 Task: Create a due date automation trigger when advanced on, on the monday before a card is due add dates starting in 1 days at 11:00 AM.
Action: Mouse moved to (918, 276)
Screenshot: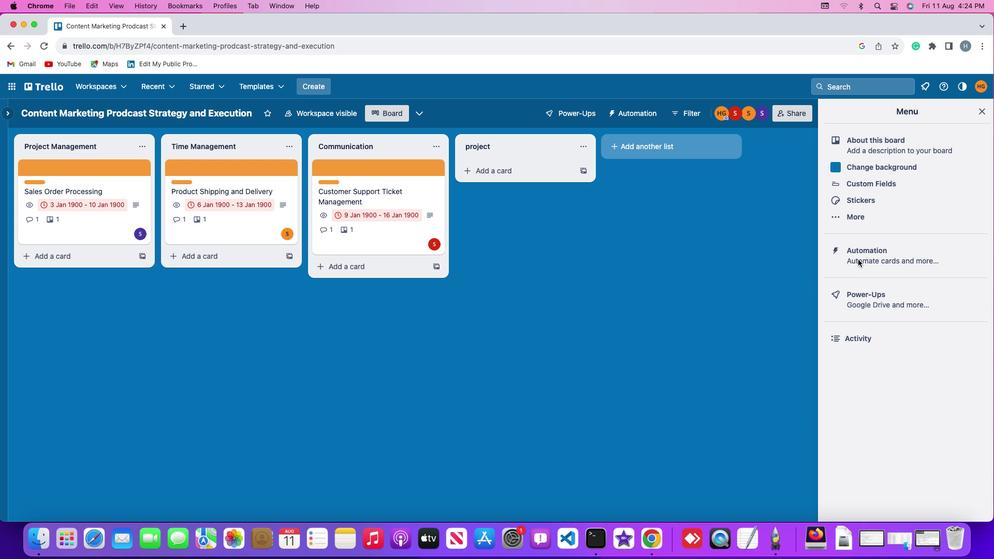
Action: Mouse pressed left at (918, 276)
Screenshot: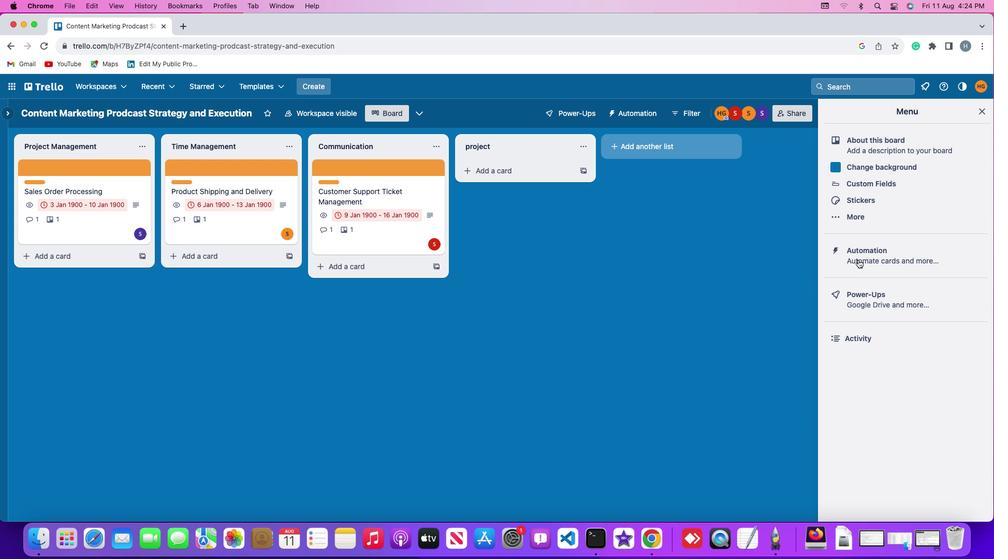 
Action: Mouse pressed left at (918, 276)
Screenshot: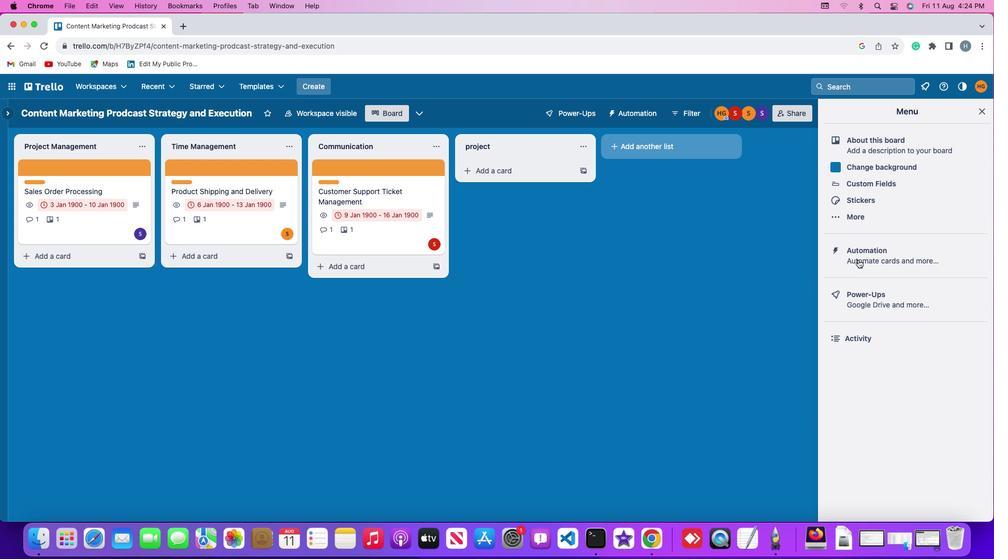 
Action: Mouse moved to (52, 261)
Screenshot: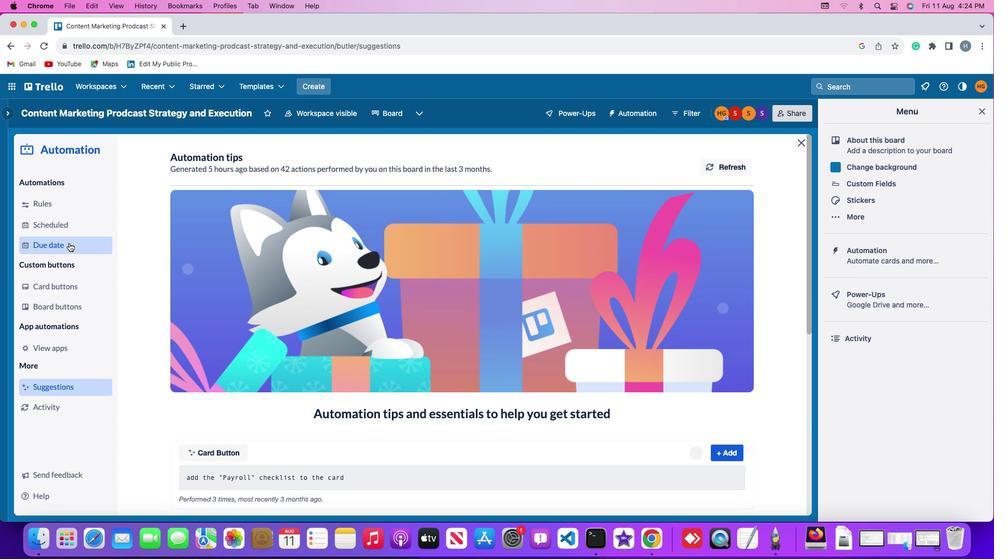 
Action: Mouse pressed left at (52, 261)
Screenshot: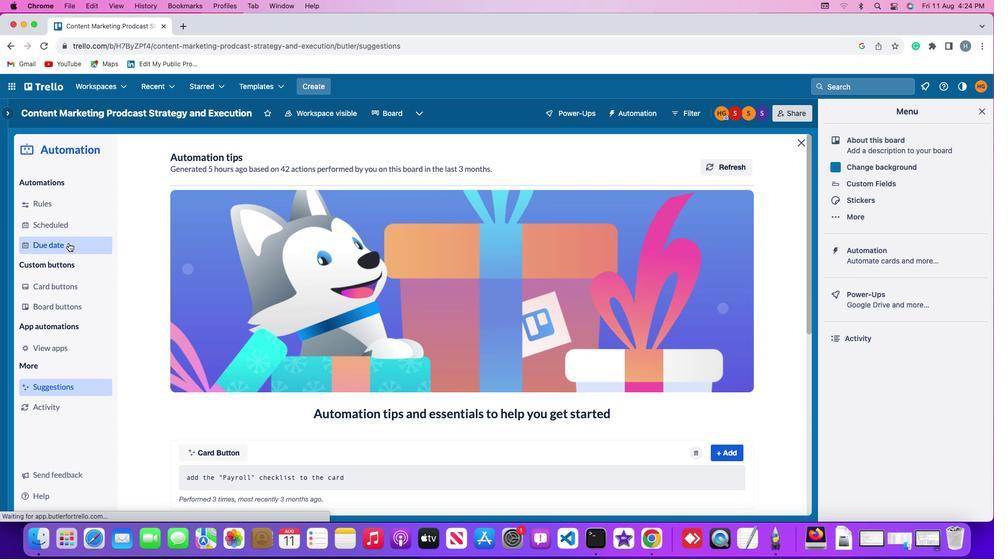 
Action: Mouse moved to (748, 184)
Screenshot: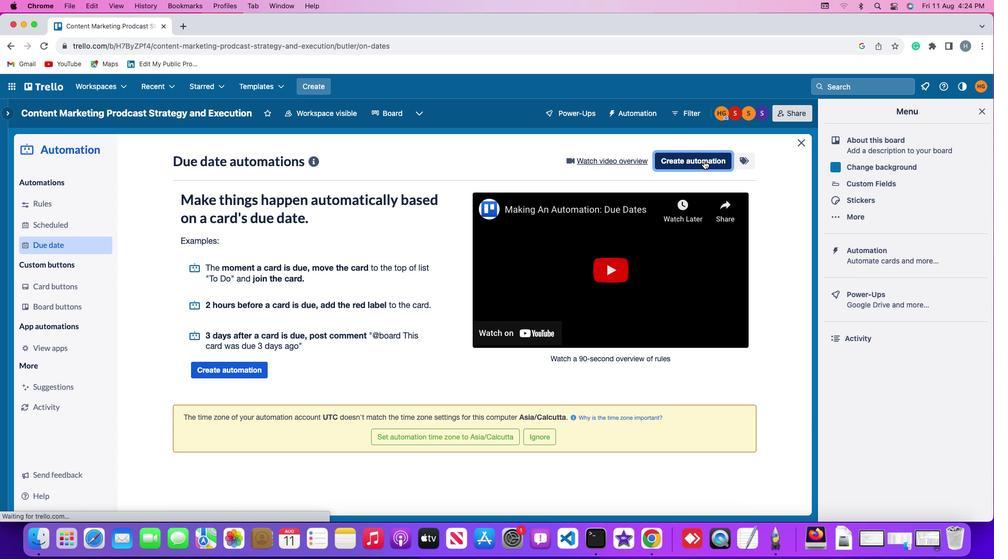 
Action: Mouse pressed left at (748, 184)
Screenshot: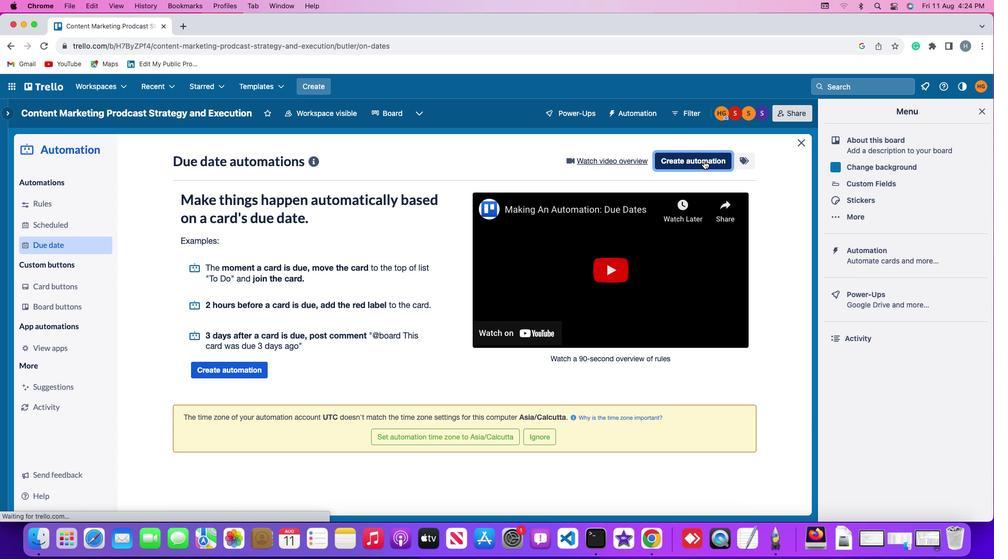 
Action: Mouse moved to (213, 279)
Screenshot: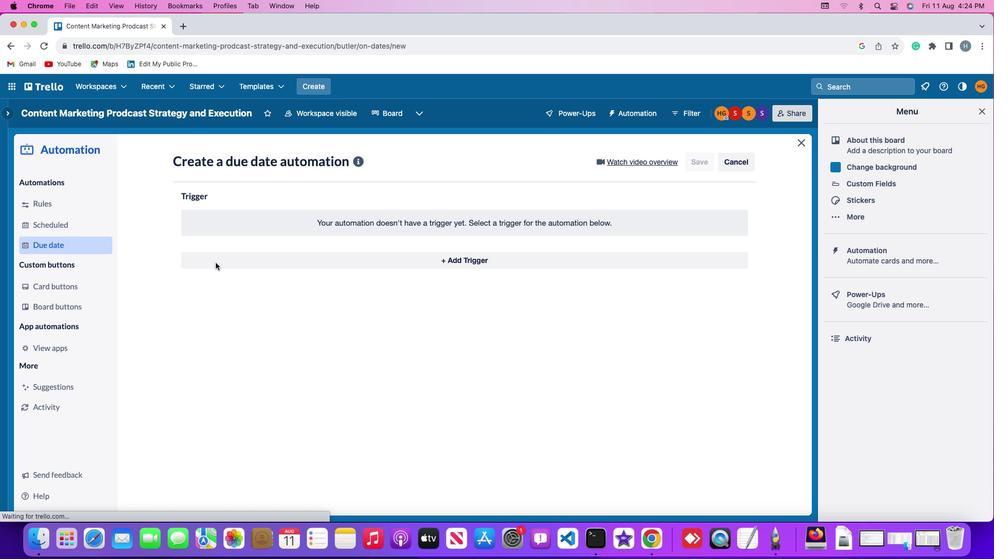 
Action: Mouse pressed left at (213, 279)
Screenshot: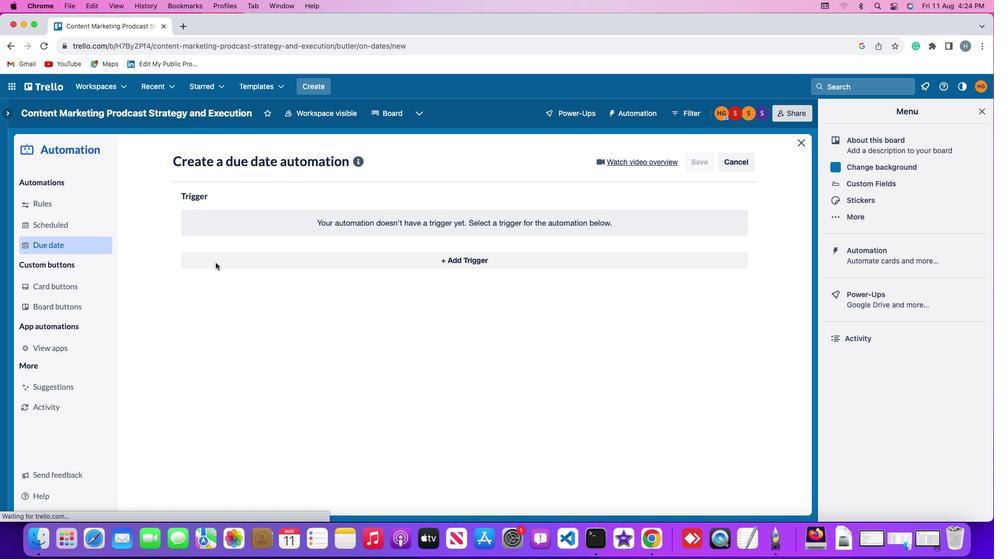 
Action: Mouse moved to (232, 455)
Screenshot: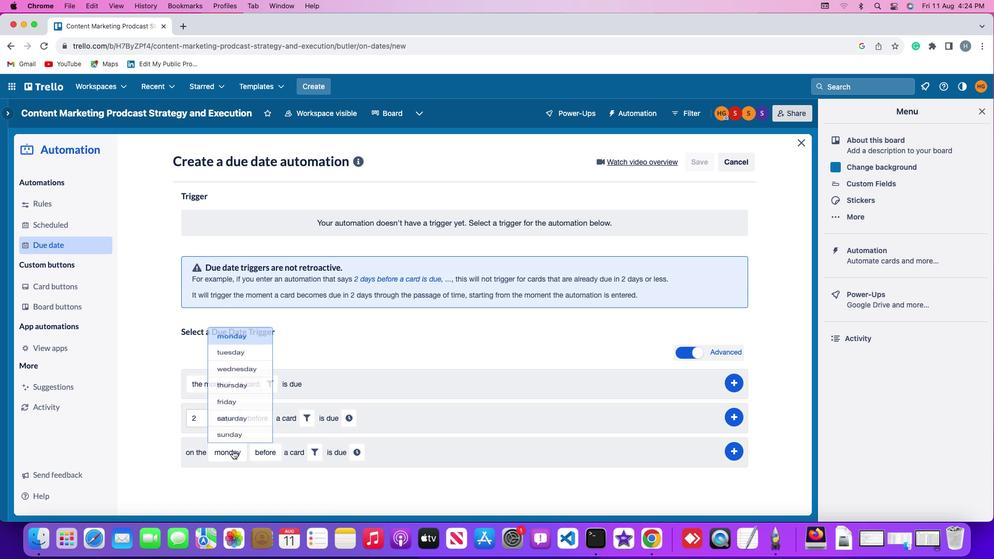 
Action: Mouse pressed left at (232, 455)
Screenshot: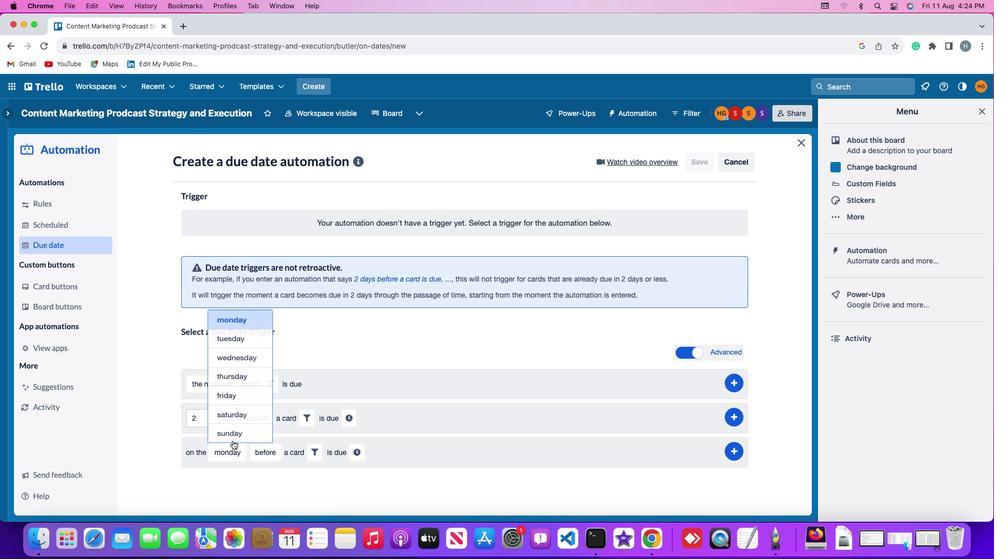 
Action: Mouse moved to (235, 321)
Screenshot: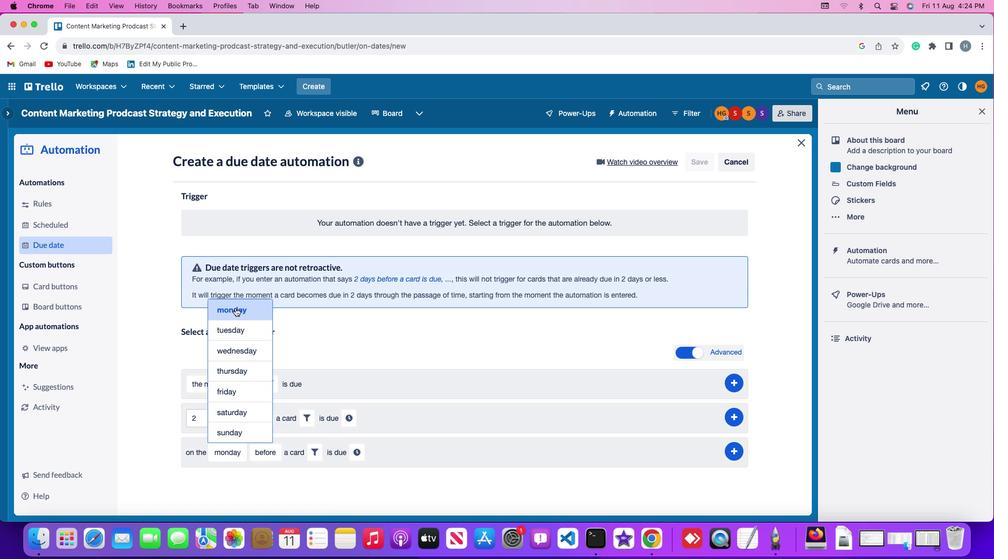 
Action: Mouse pressed left at (235, 321)
Screenshot: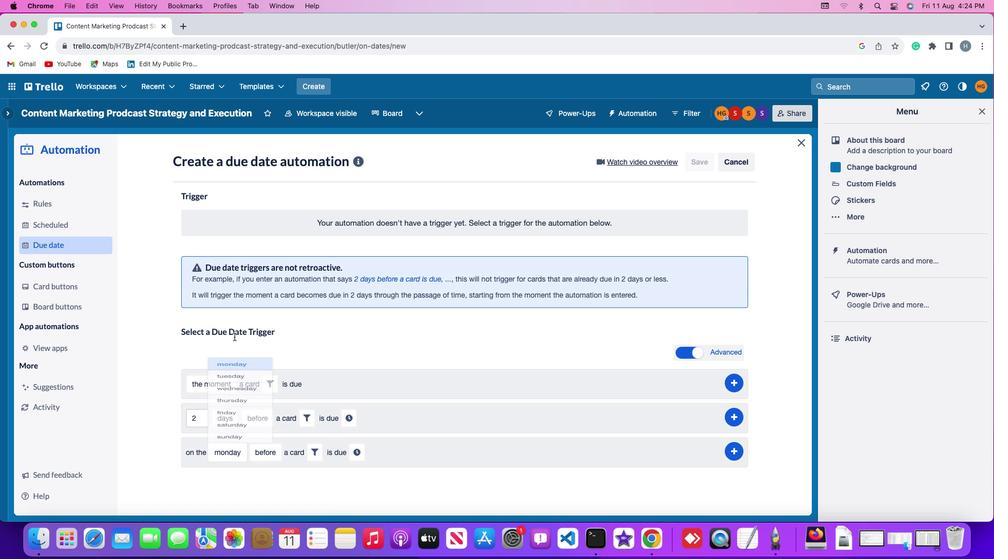 
Action: Mouse moved to (266, 455)
Screenshot: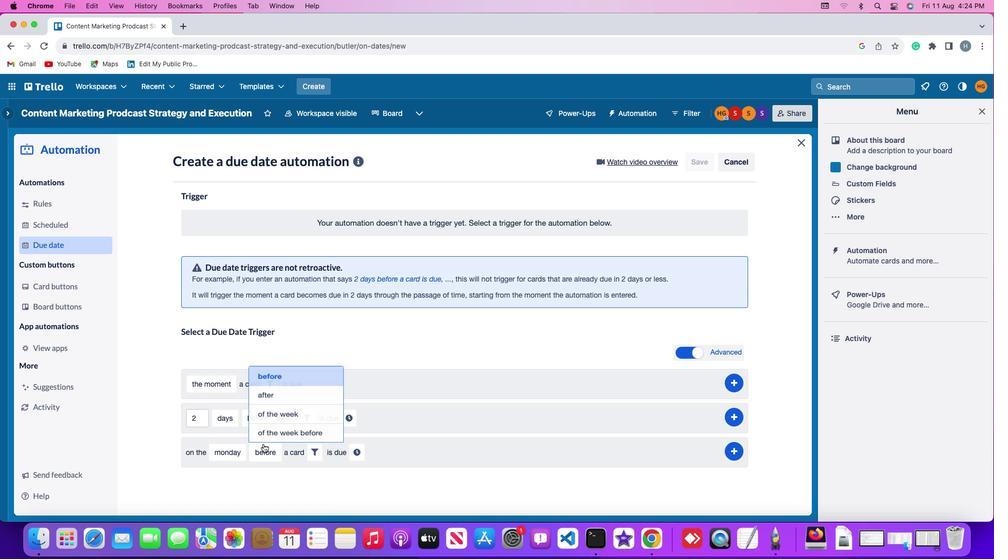 
Action: Mouse pressed left at (266, 455)
Screenshot: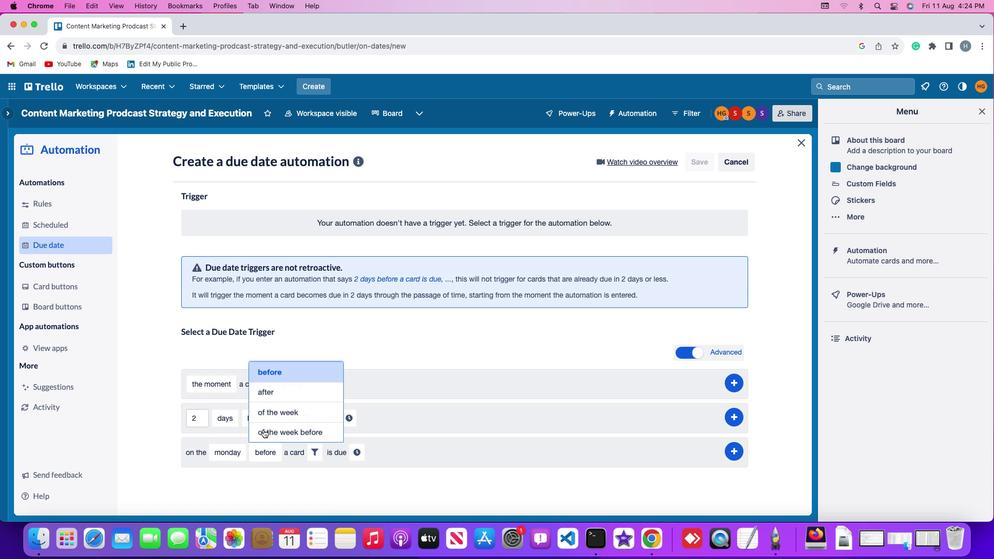 
Action: Mouse moved to (274, 379)
Screenshot: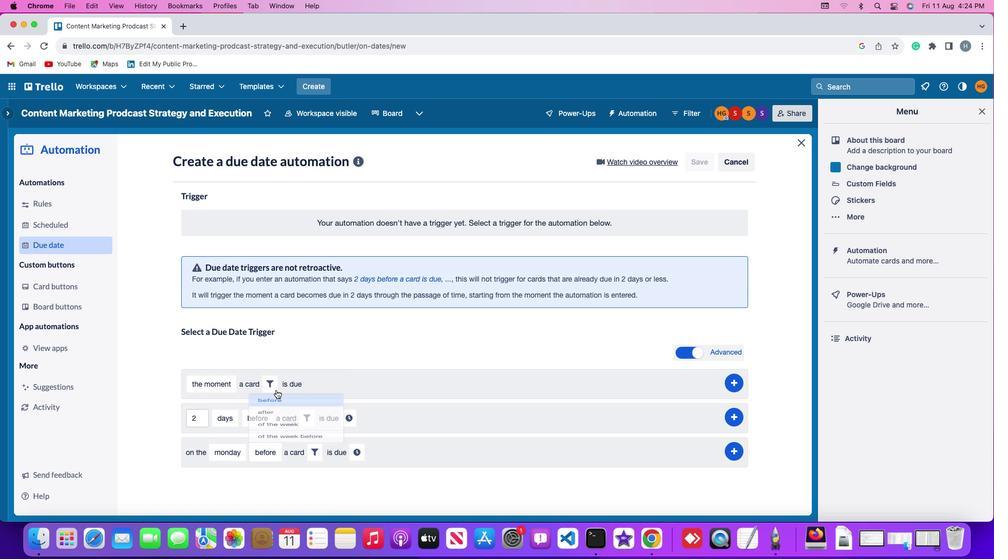 
Action: Mouse pressed left at (274, 379)
Screenshot: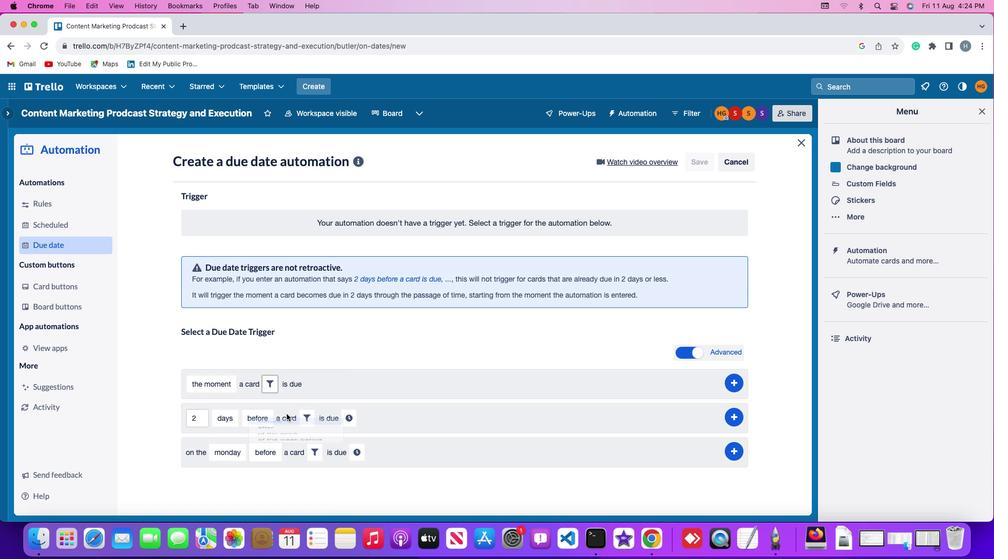 
Action: Mouse moved to (321, 461)
Screenshot: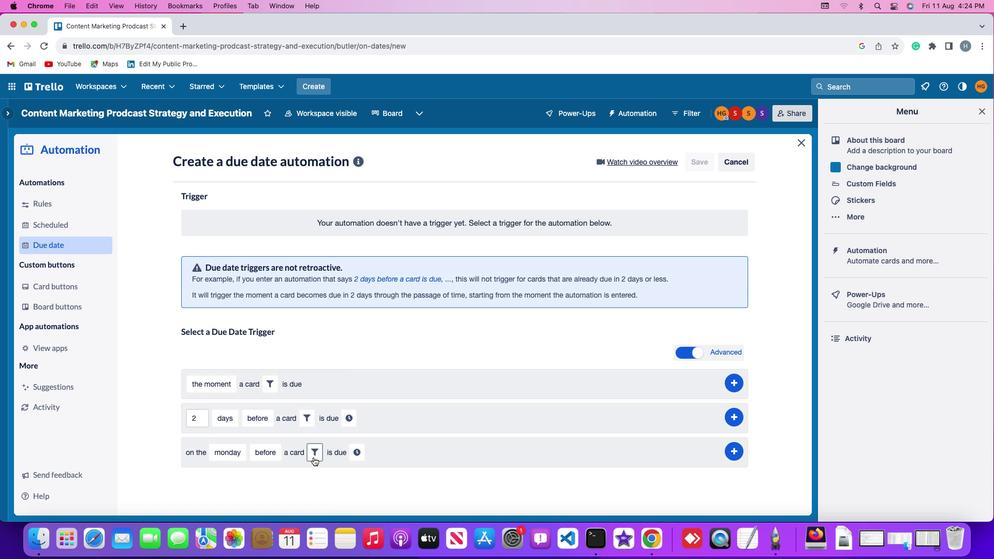 
Action: Mouse pressed left at (321, 461)
Screenshot: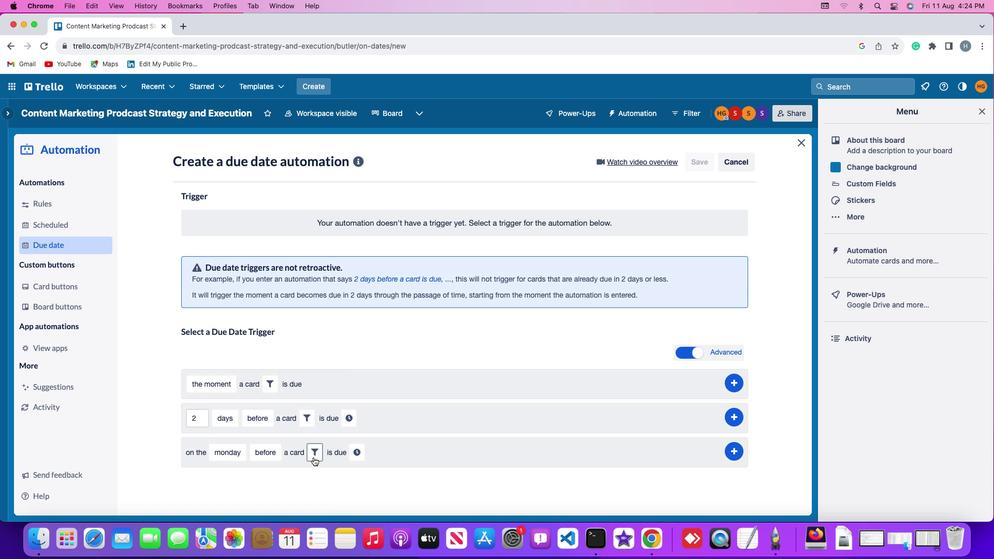 
Action: Mouse moved to (381, 487)
Screenshot: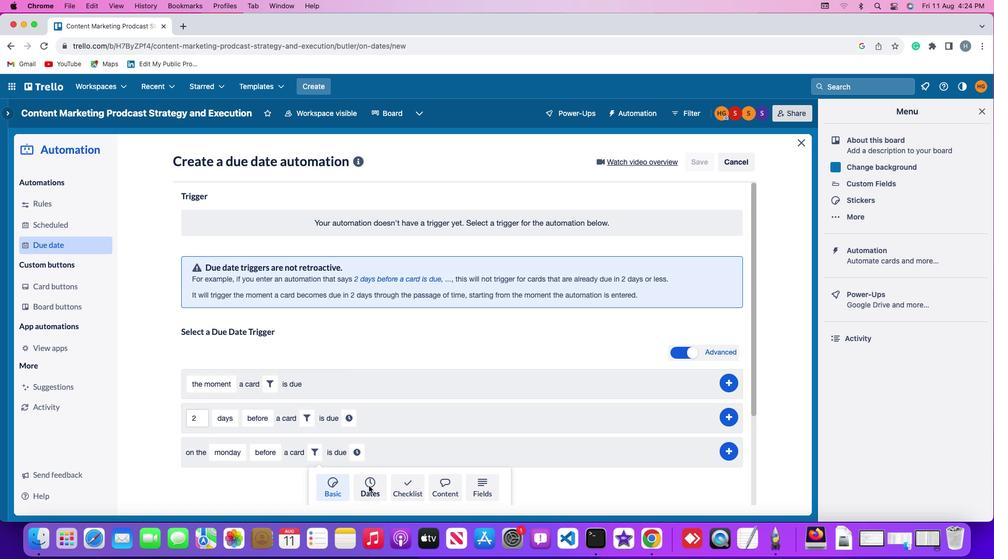 
Action: Mouse pressed left at (381, 487)
Screenshot: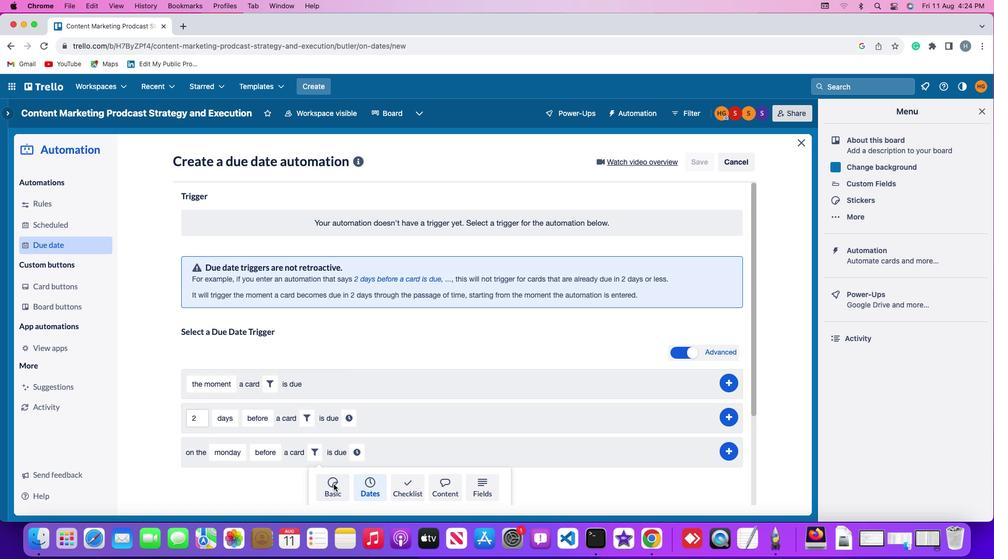 
Action: Mouse moved to (275, 484)
Screenshot: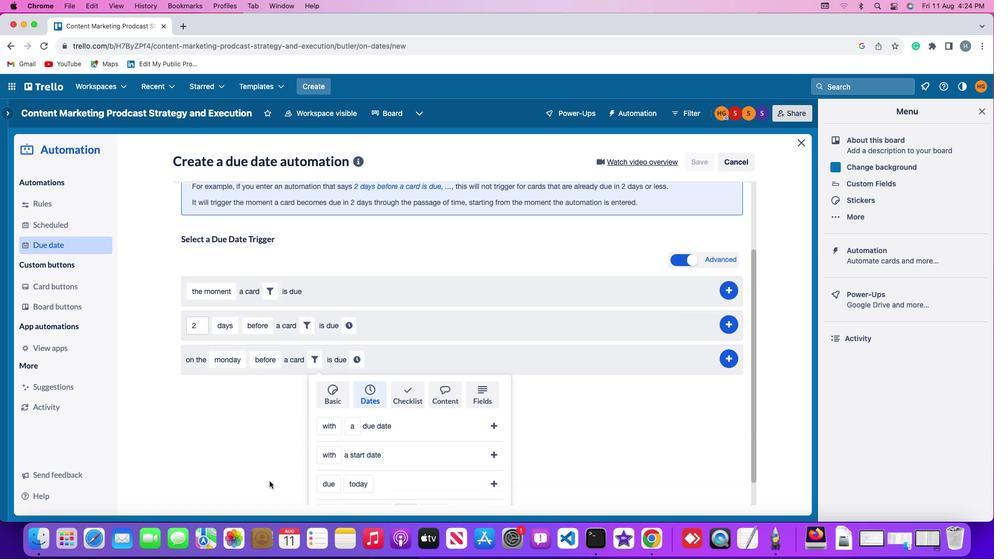 
Action: Mouse scrolled (275, 484) with delta (-21, 34)
Screenshot: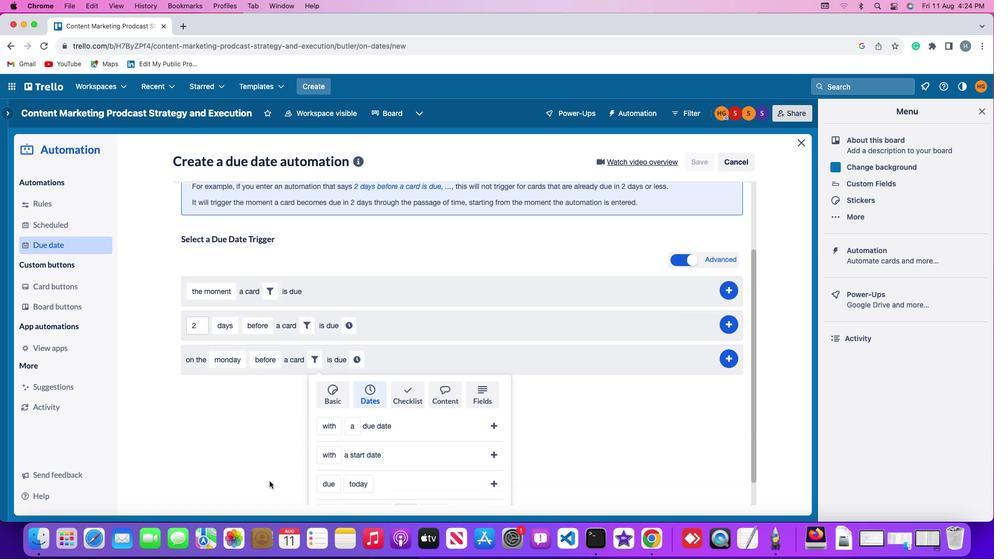 
Action: Mouse moved to (275, 484)
Screenshot: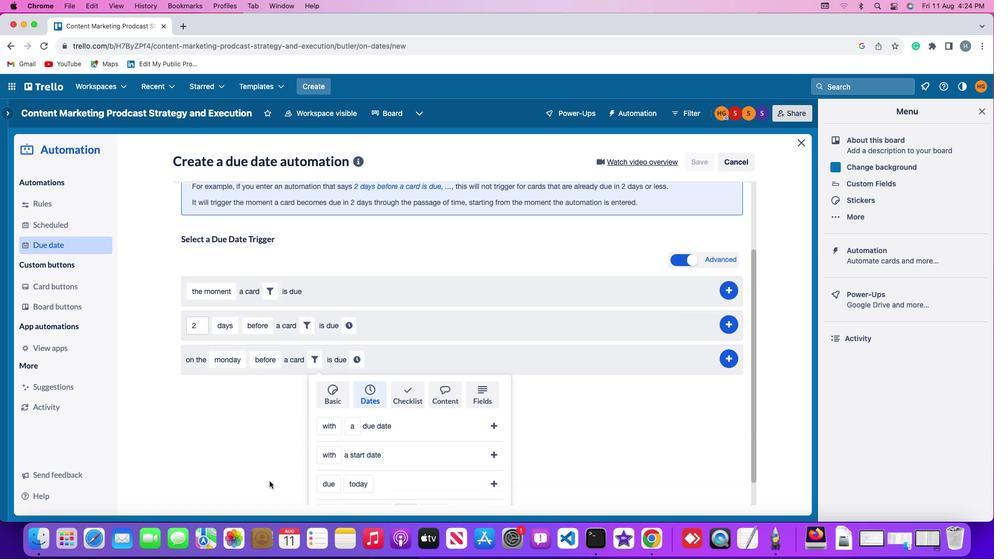 
Action: Mouse scrolled (275, 484) with delta (-21, 34)
Screenshot: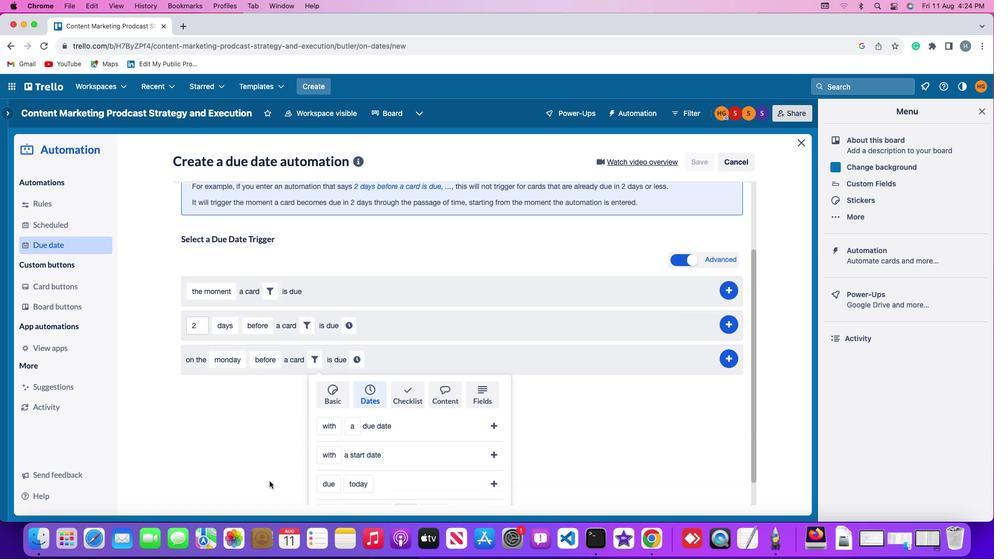 
Action: Mouse scrolled (275, 484) with delta (-21, 33)
Screenshot: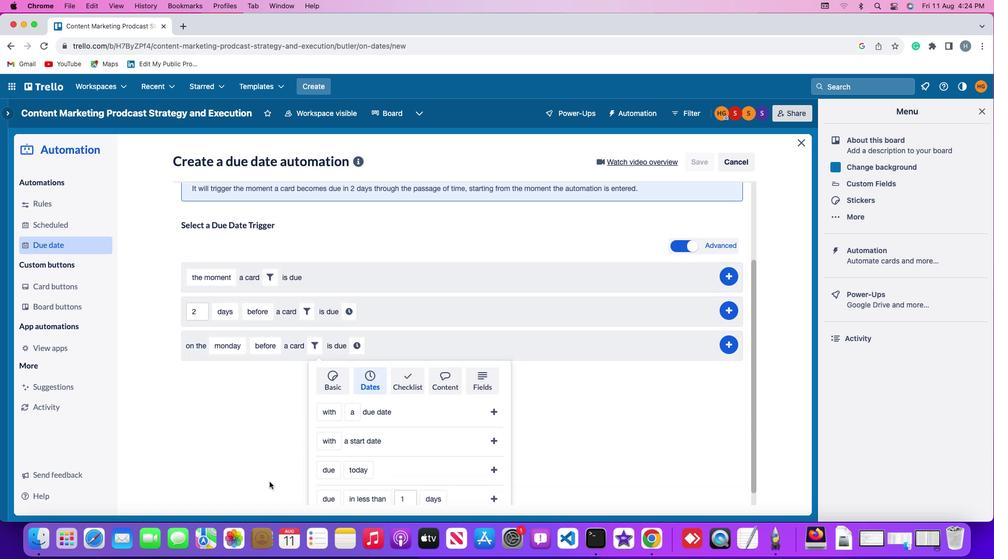
Action: Mouse moved to (274, 484)
Screenshot: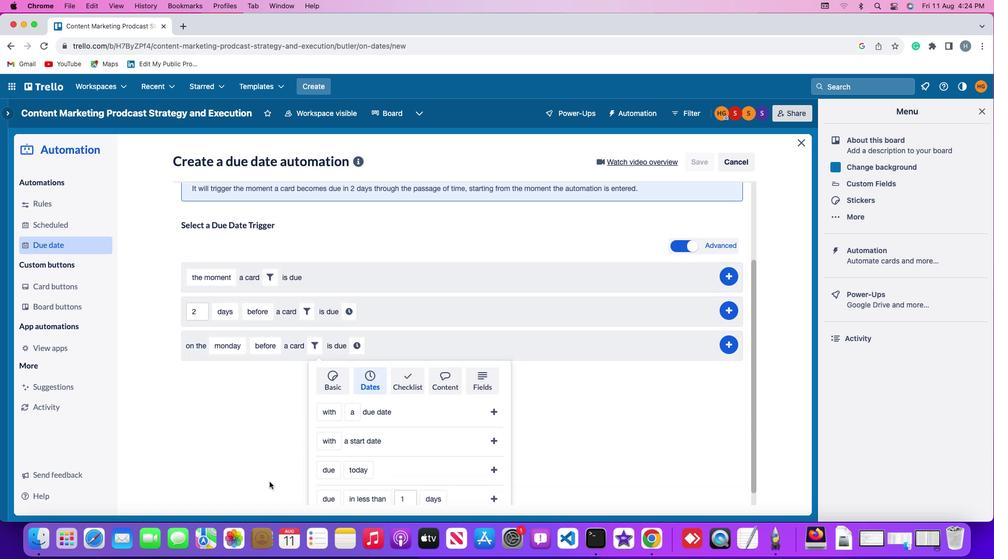 
Action: Mouse scrolled (274, 484) with delta (-21, 32)
Screenshot: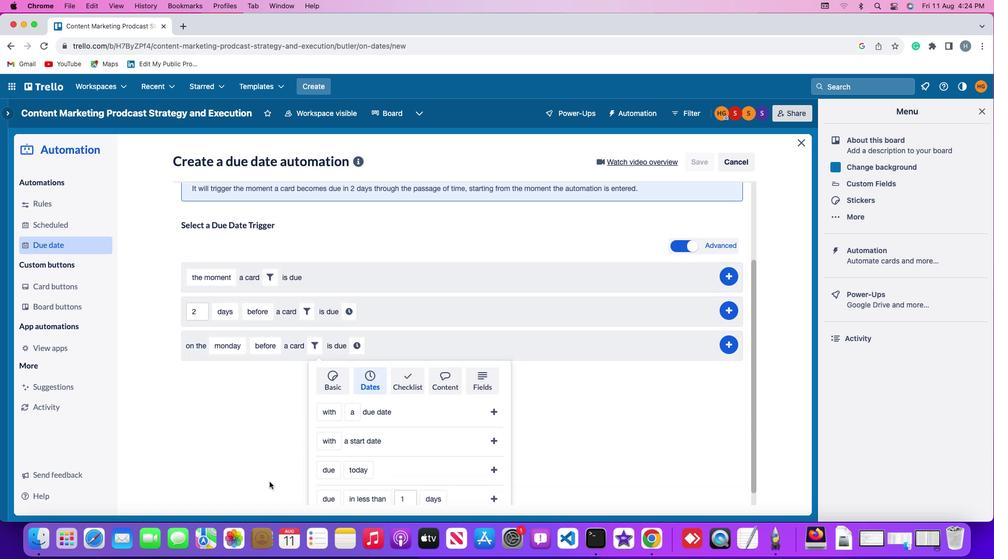 
Action: Mouse moved to (273, 482)
Screenshot: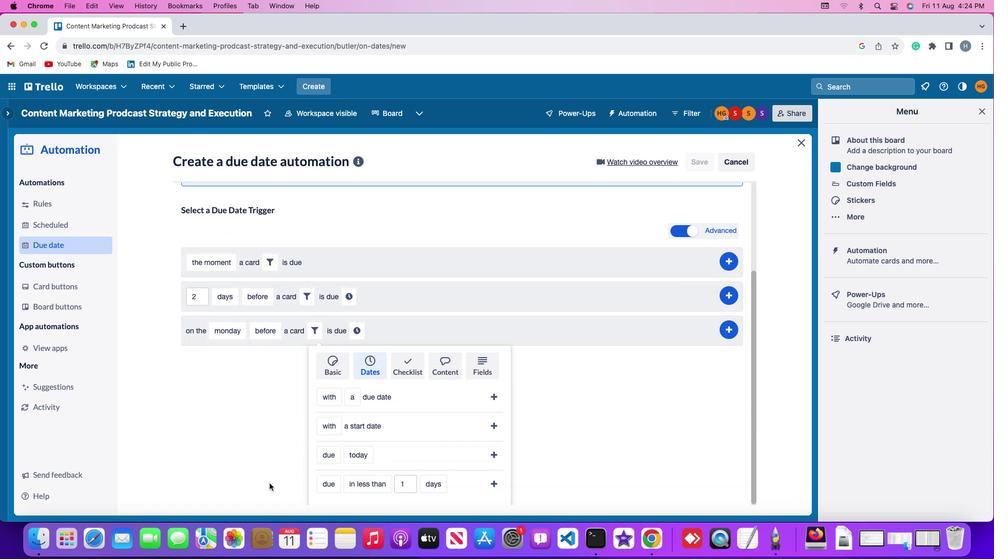
Action: Mouse scrolled (273, 482) with delta (-21, 31)
Screenshot: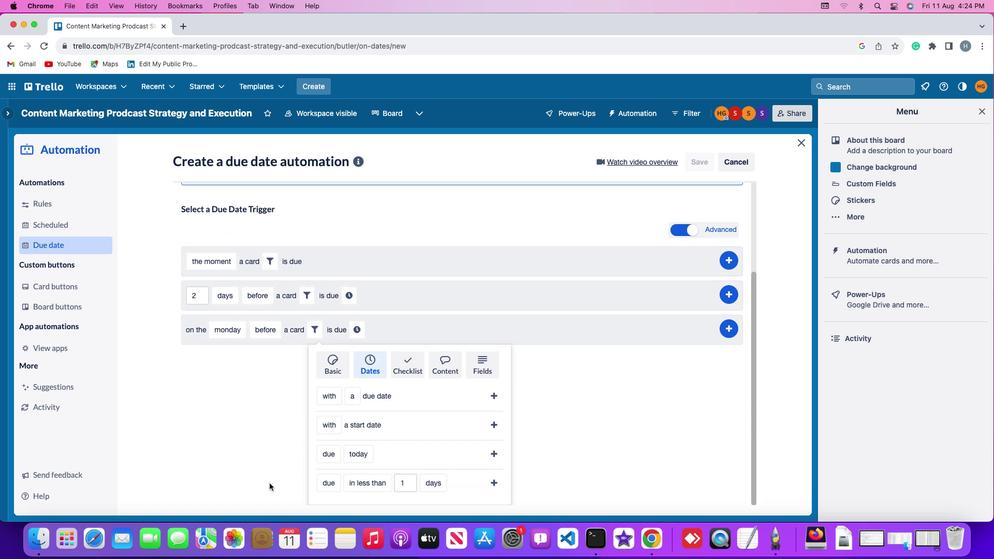 
Action: Mouse moved to (273, 484)
Screenshot: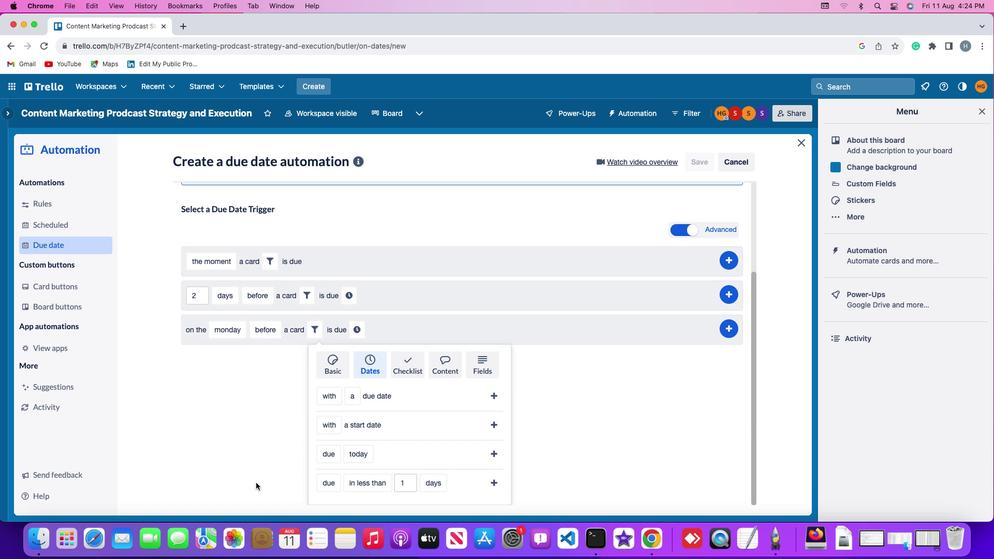 
Action: Mouse scrolled (273, 484) with delta (-21, 34)
Screenshot: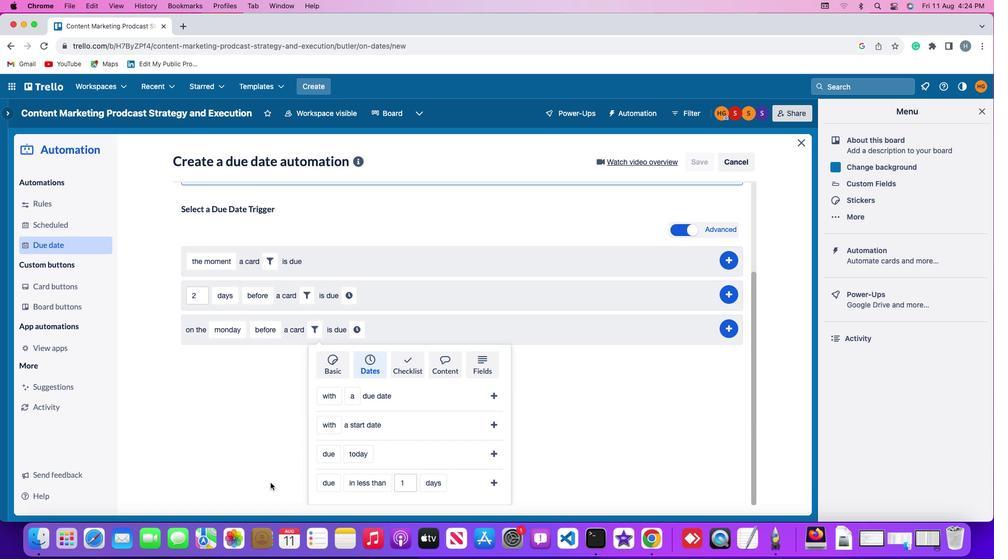 
Action: Mouse scrolled (273, 484) with delta (-21, 34)
Screenshot: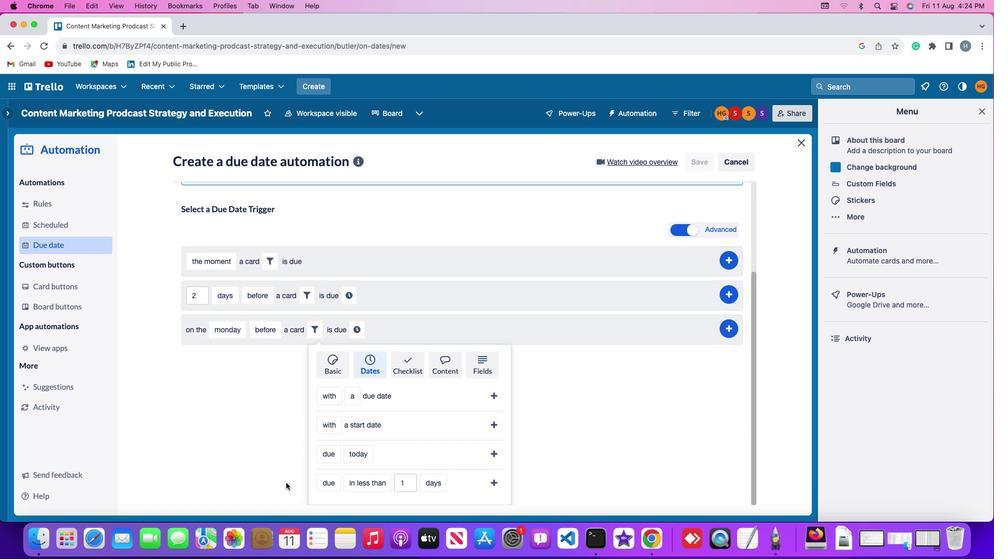 
Action: Mouse scrolled (273, 484) with delta (-21, 33)
Screenshot: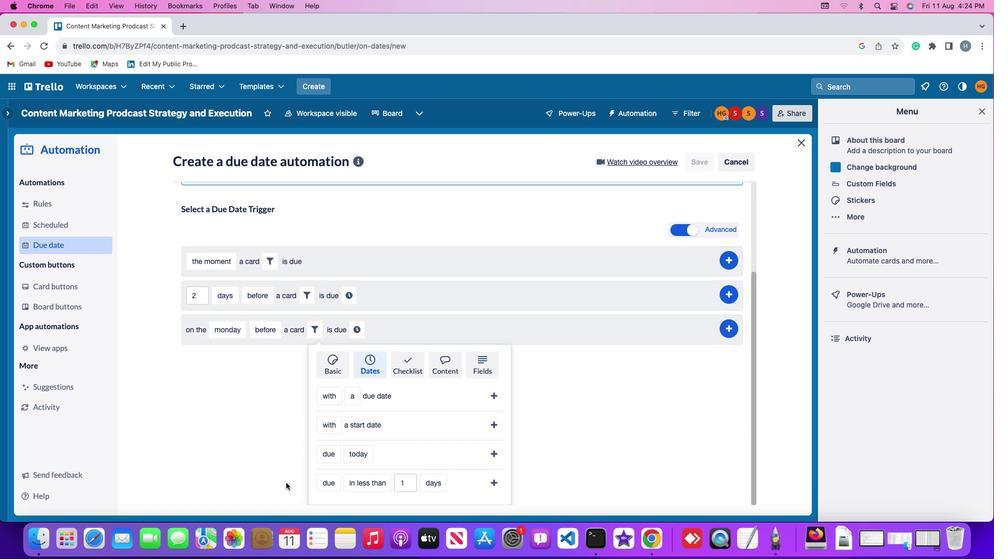 
Action: Mouse moved to (265, 484)
Screenshot: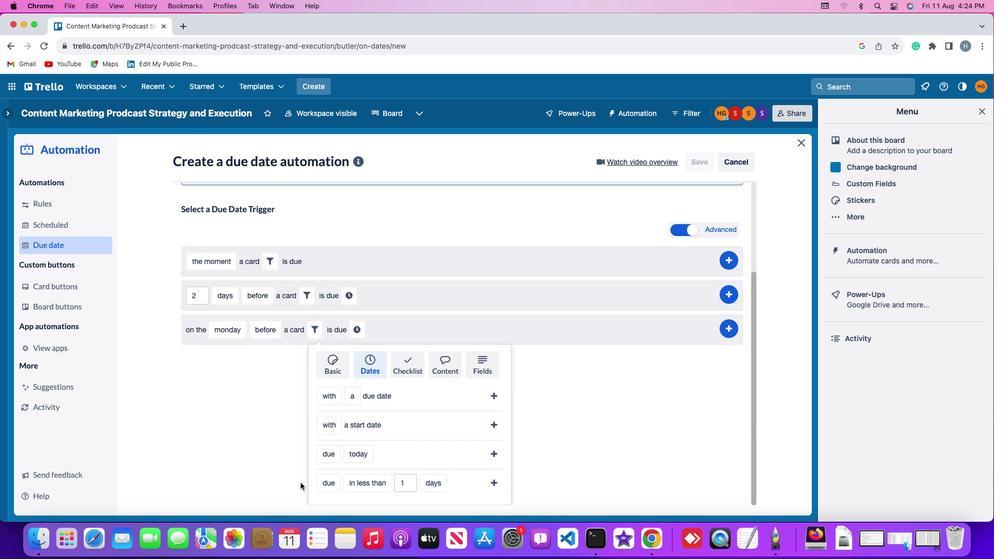 
Action: Mouse scrolled (265, 484) with delta (-21, 32)
Screenshot: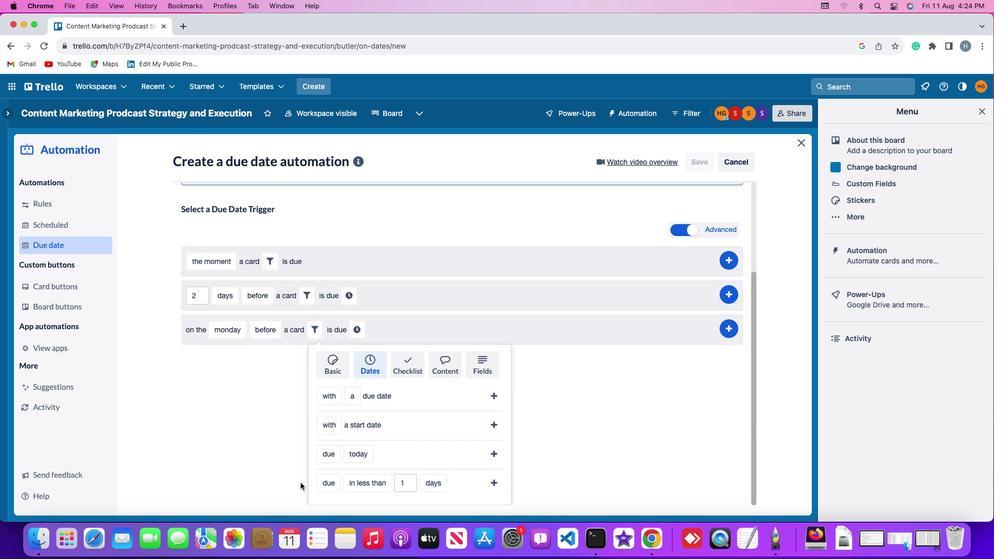 
Action: Mouse moved to (337, 484)
Screenshot: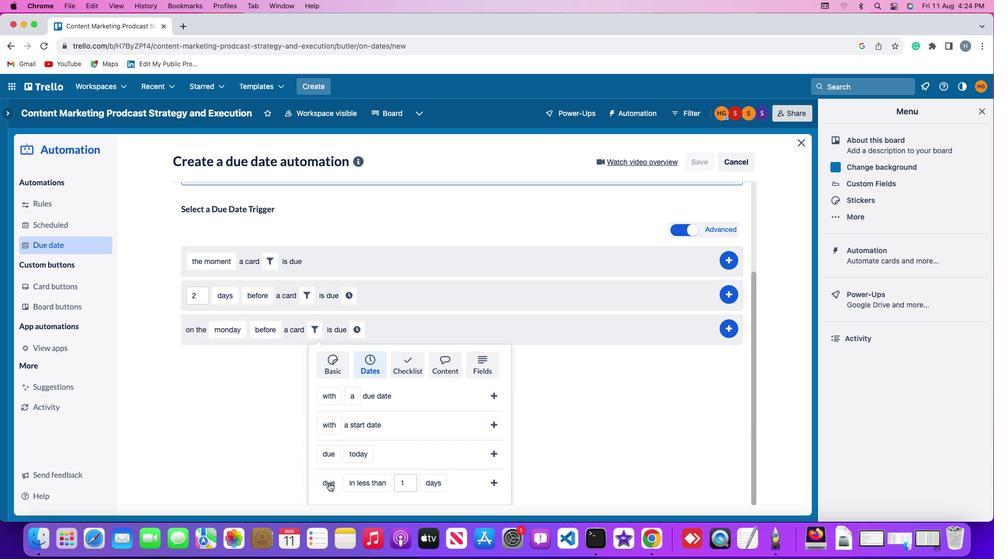 
Action: Mouse pressed left at (337, 484)
Screenshot: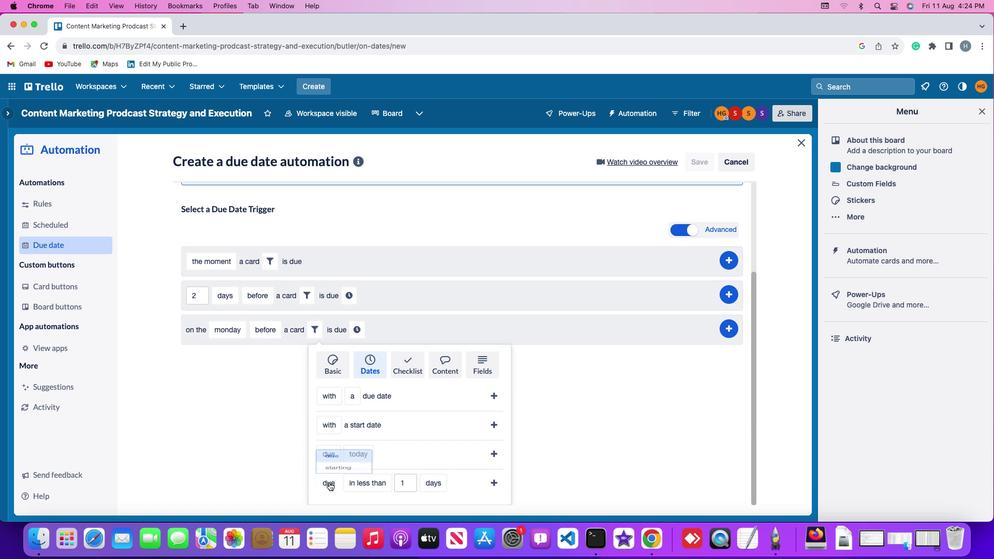 
Action: Mouse moved to (339, 470)
Screenshot: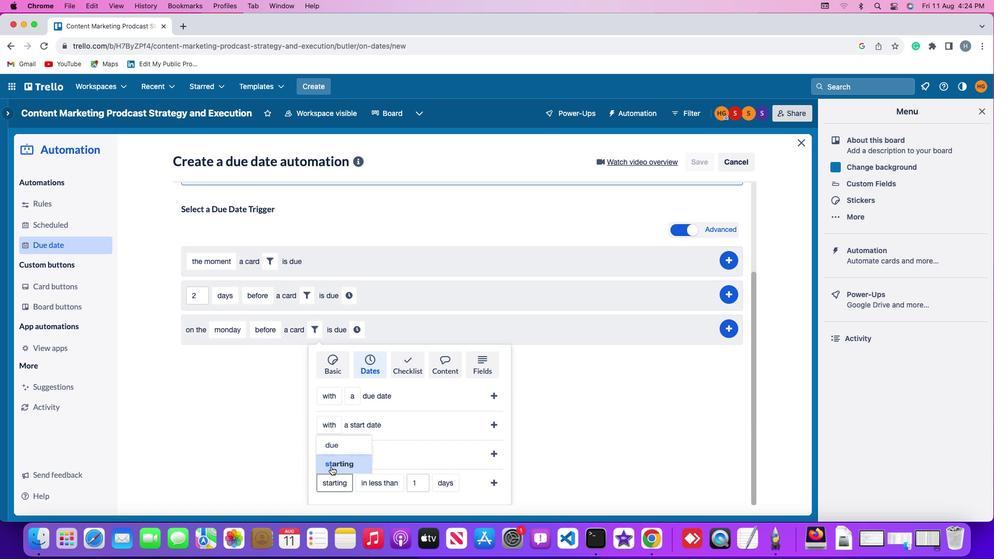 
Action: Mouse pressed left at (339, 470)
Screenshot: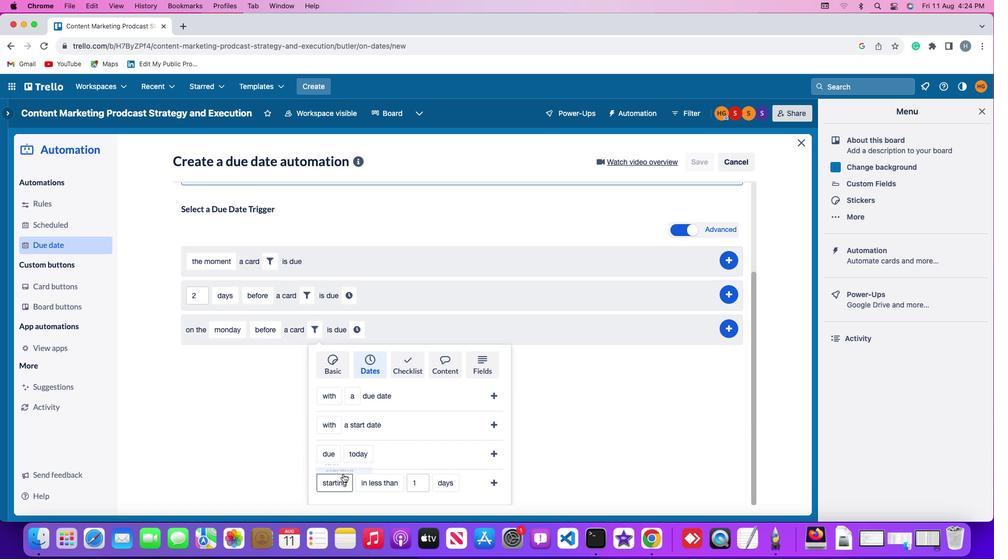 
Action: Mouse moved to (392, 484)
Screenshot: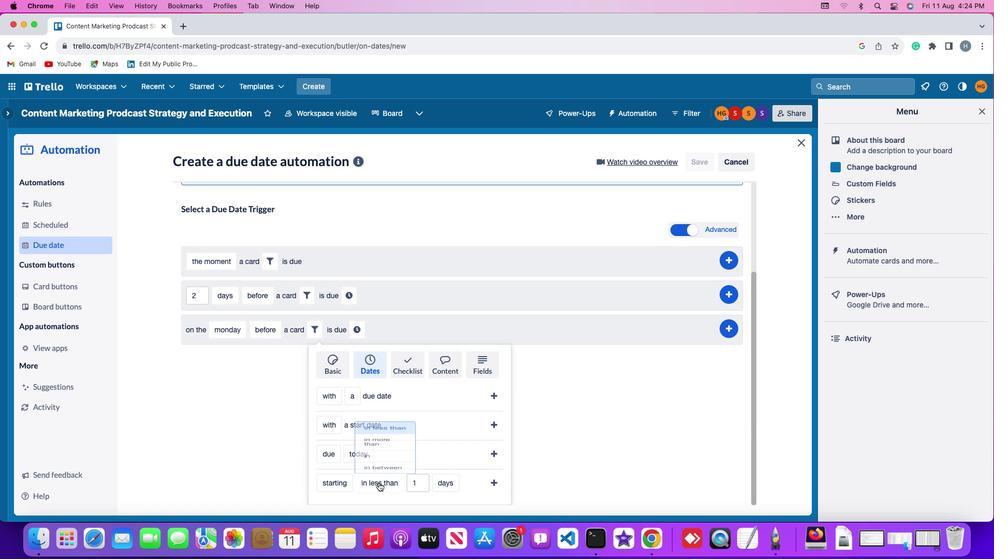 
Action: Mouse pressed left at (392, 484)
Screenshot: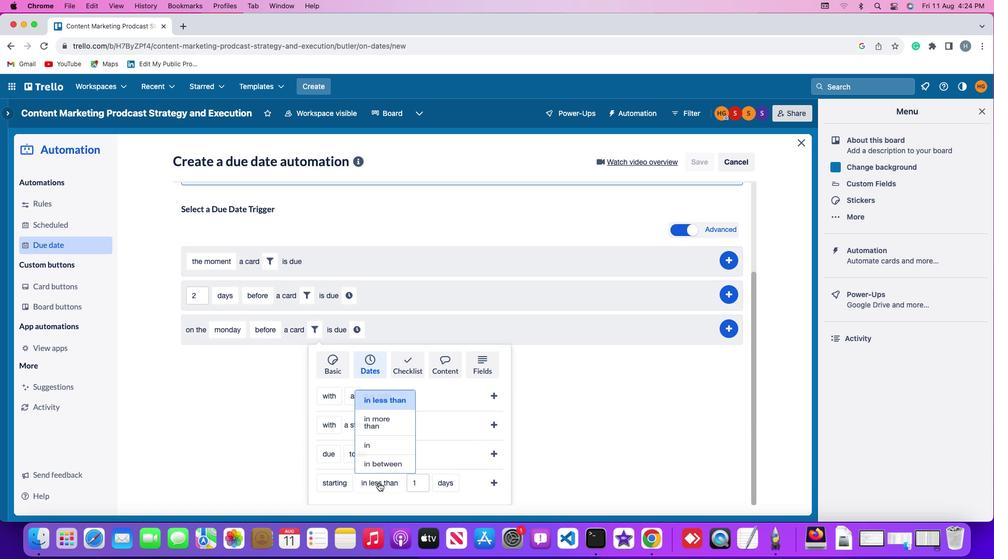 
Action: Mouse moved to (382, 450)
Screenshot: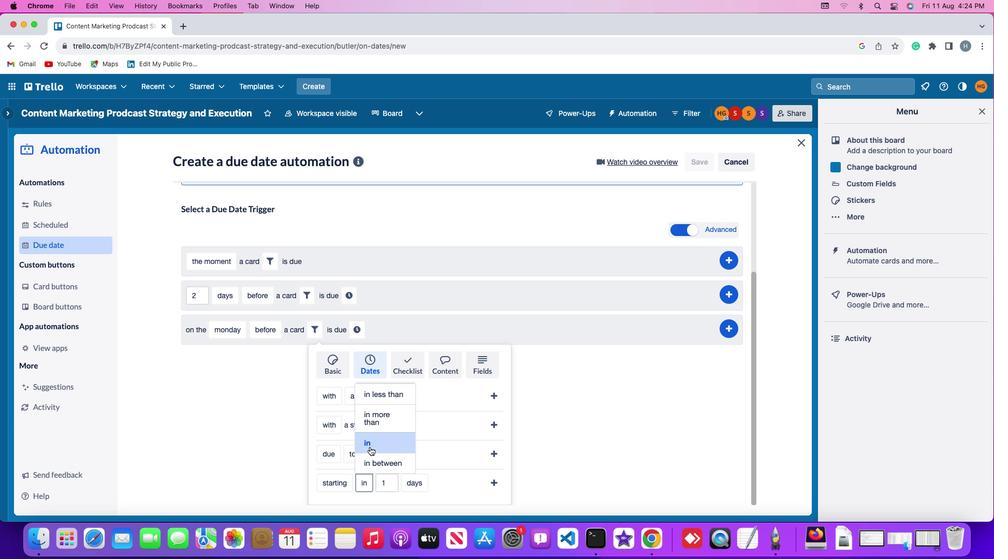 
Action: Mouse pressed left at (382, 450)
Screenshot: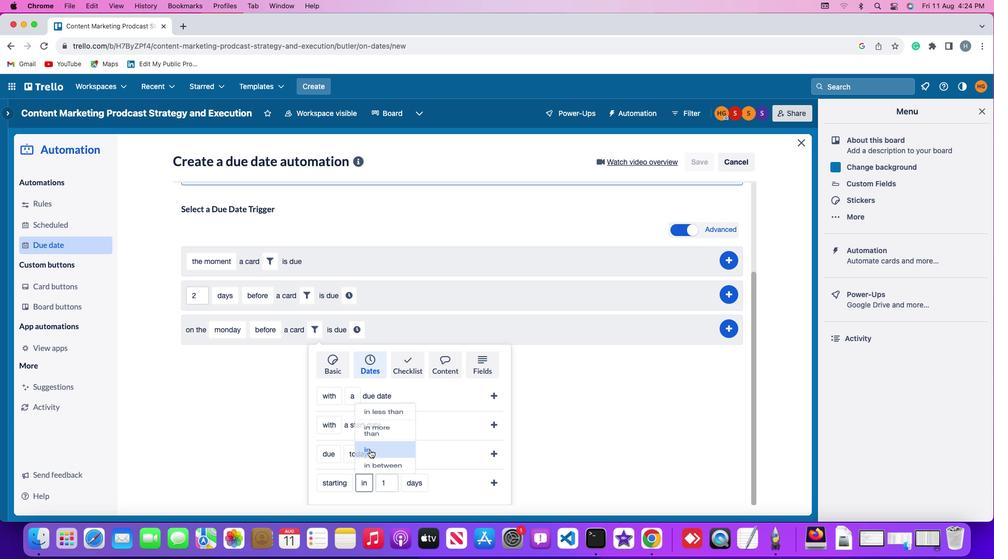 
Action: Mouse moved to (403, 487)
Screenshot: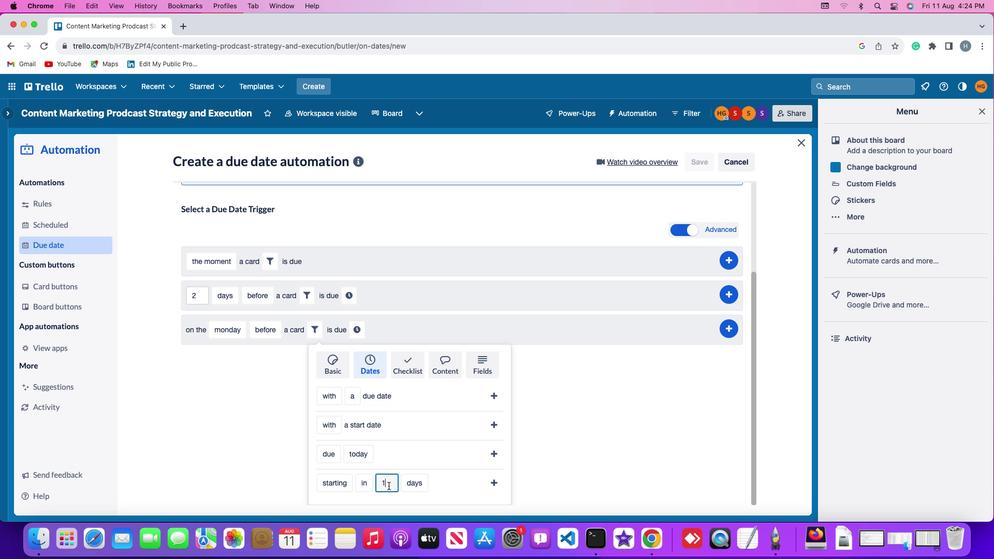 
Action: Mouse pressed left at (403, 487)
Screenshot: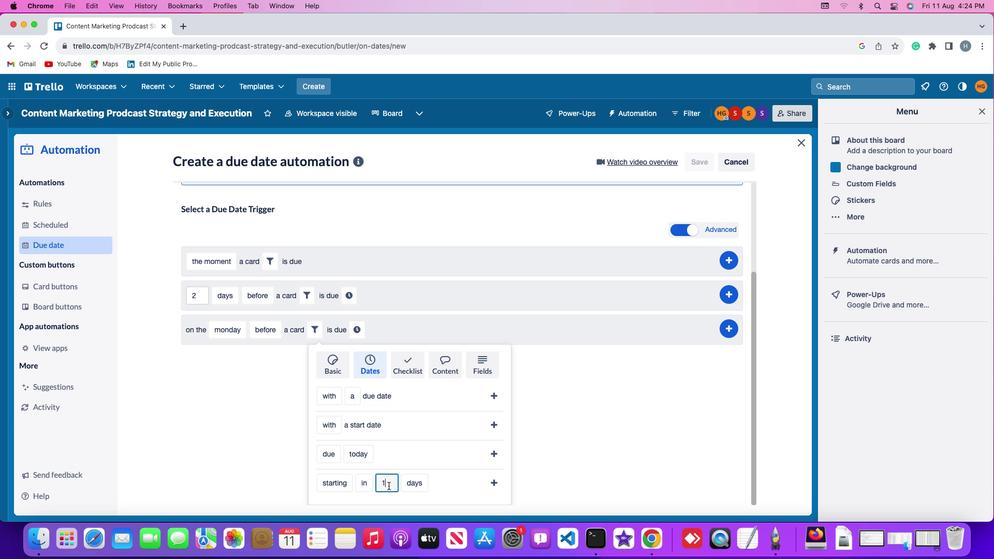 
Action: Key pressed Key.backspace'1'
Screenshot: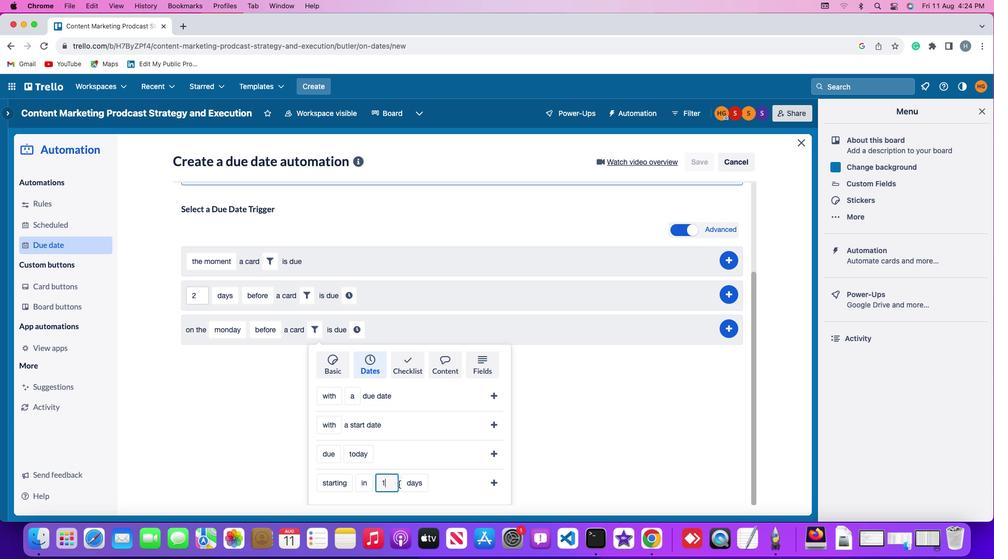 
Action: Mouse moved to (421, 484)
Screenshot: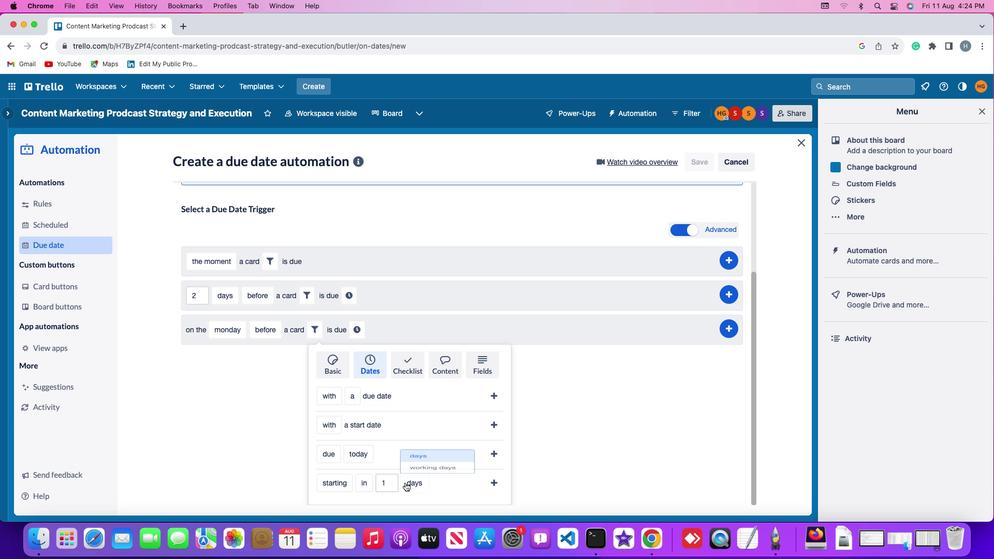 
Action: Mouse pressed left at (421, 484)
Screenshot: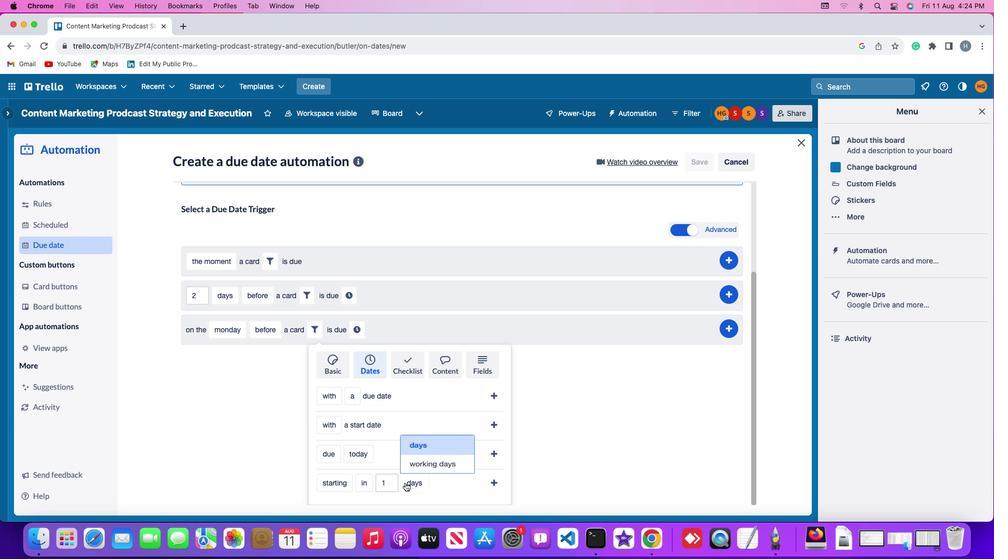 
Action: Mouse moved to (426, 443)
Screenshot: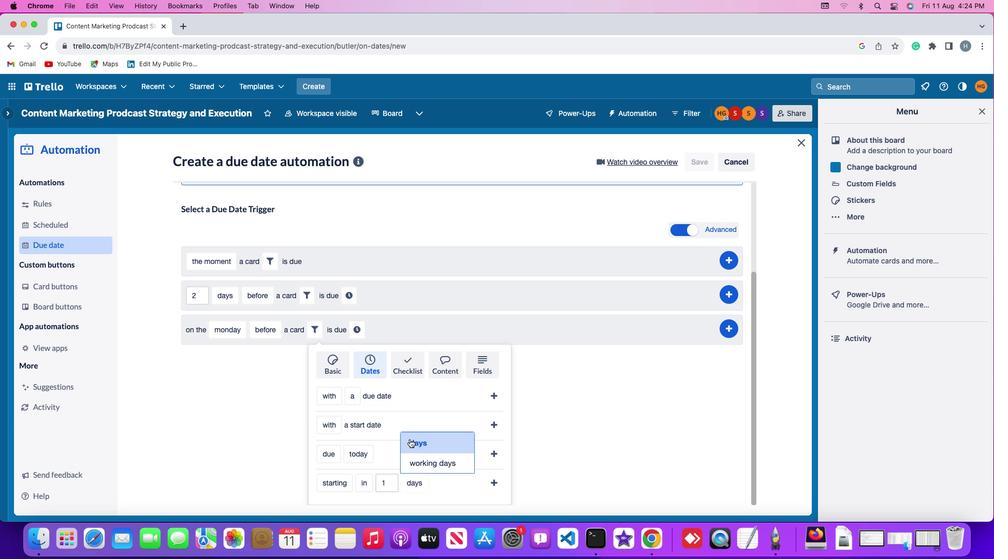 
Action: Mouse pressed left at (426, 443)
Screenshot: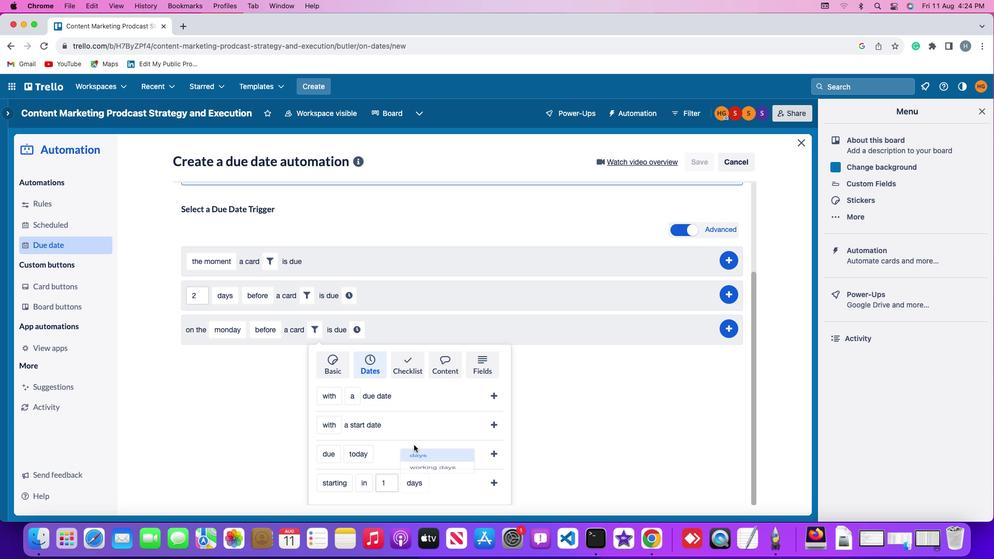 
Action: Mouse moved to (516, 480)
Screenshot: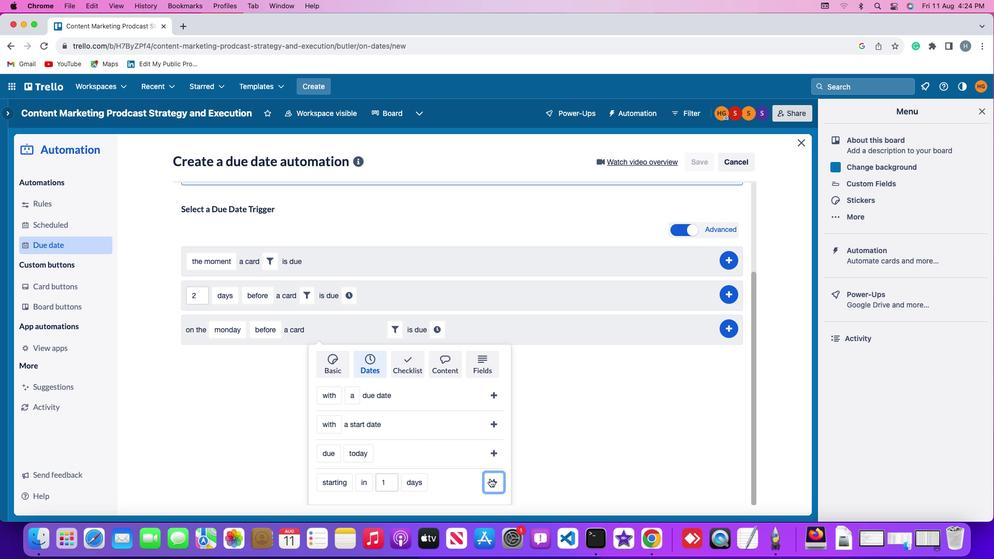 
Action: Mouse pressed left at (516, 480)
Screenshot: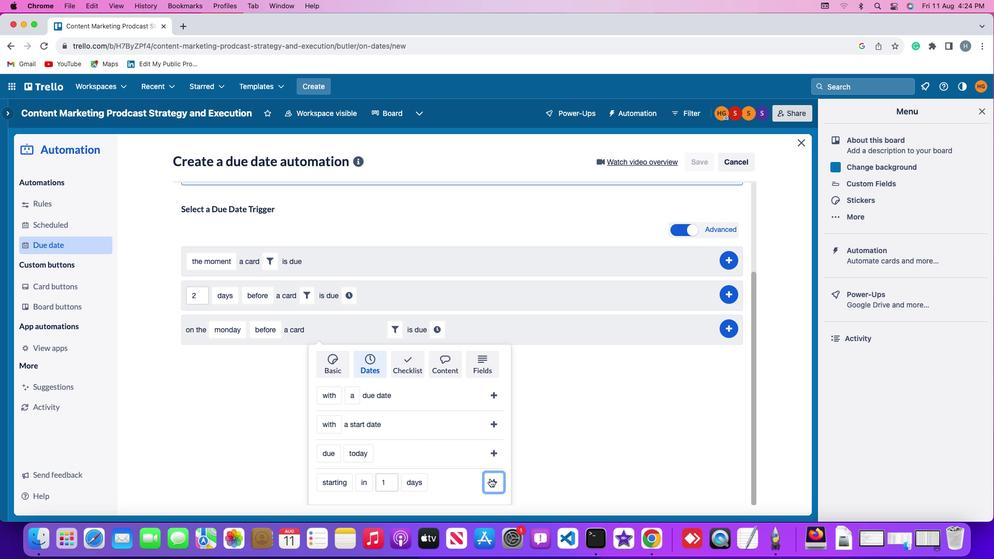 
Action: Mouse moved to (459, 452)
Screenshot: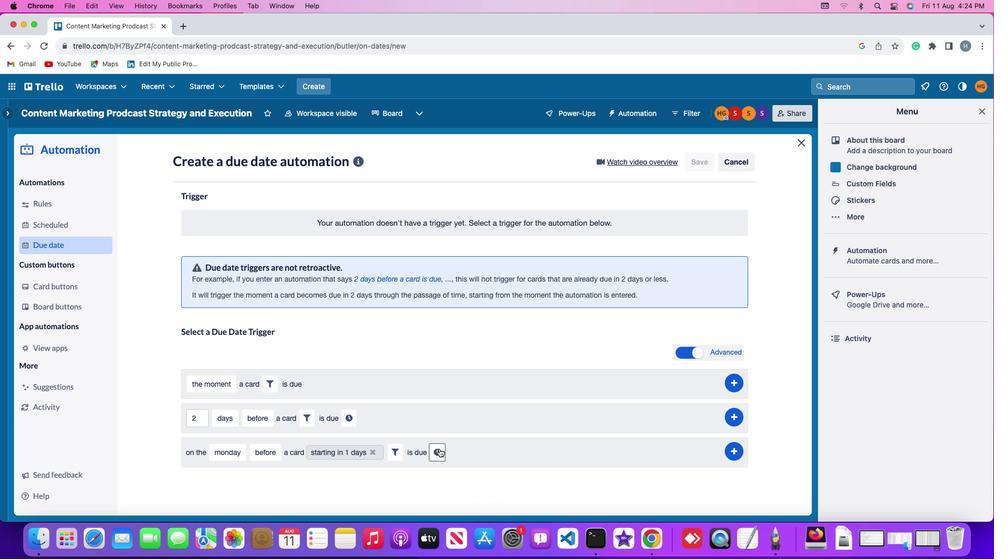 
Action: Mouse pressed left at (459, 452)
Screenshot: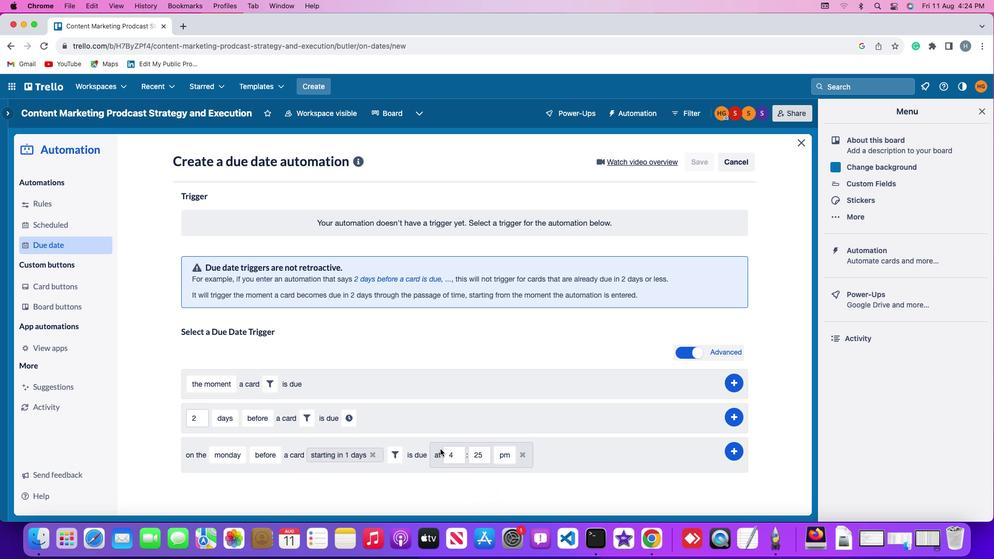 
Action: Mouse moved to (479, 456)
Screenshot: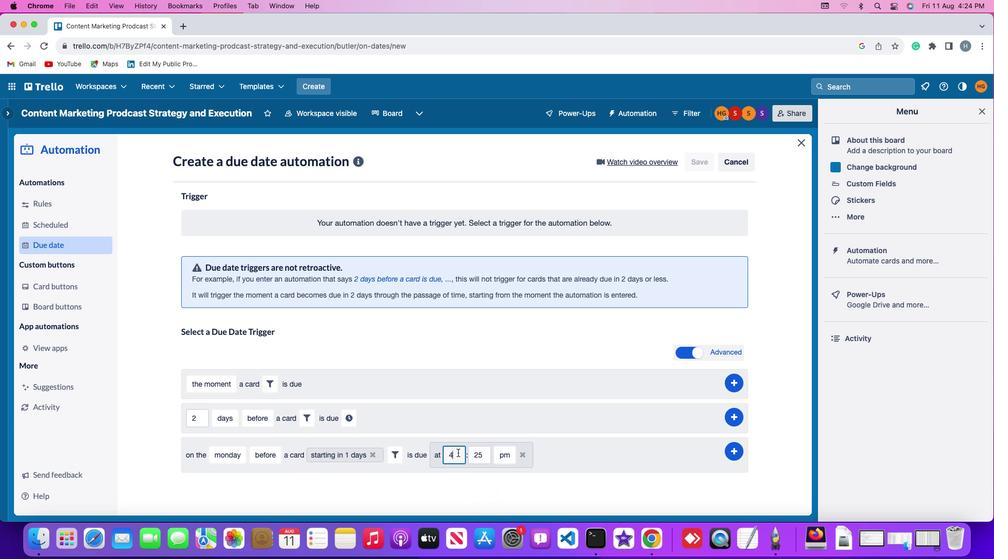 
Action: Mouse pressed left at (479, 456)
Screenshot: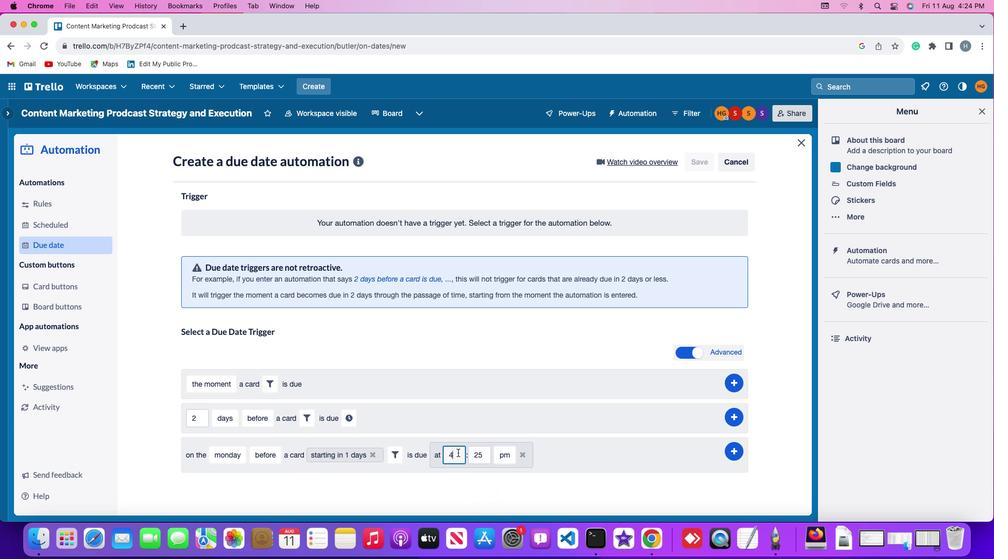 
Action: Key pressed Key.backspace'1''1'
Screenshot: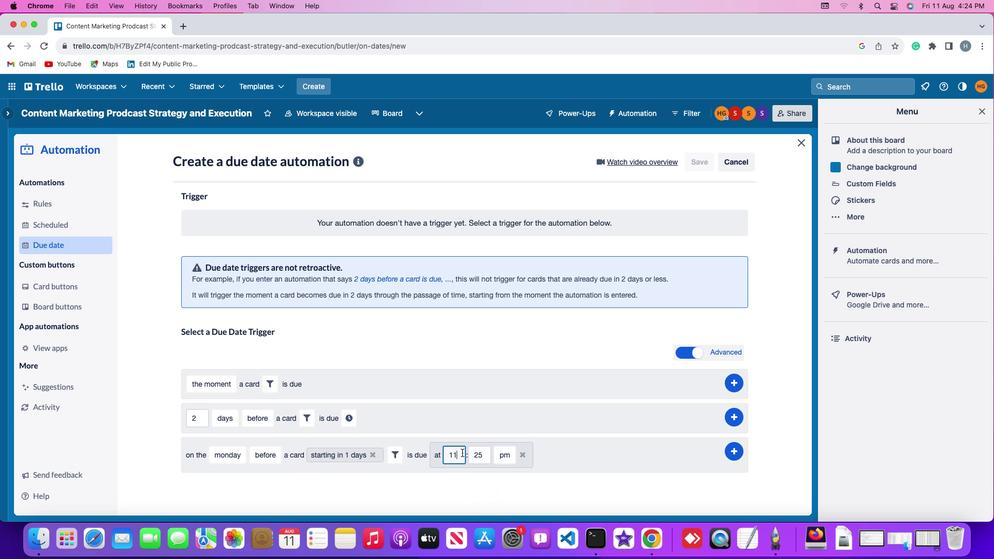 
Action: Mouse moved to (507, 456)
Screenshot: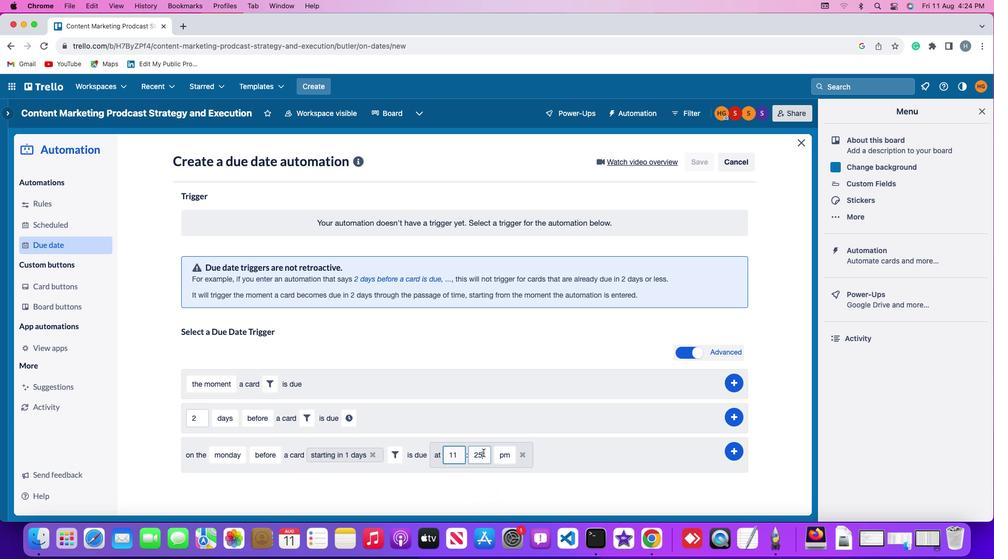 
Action: Mouse pressed left at (507, 456)
Screenshot: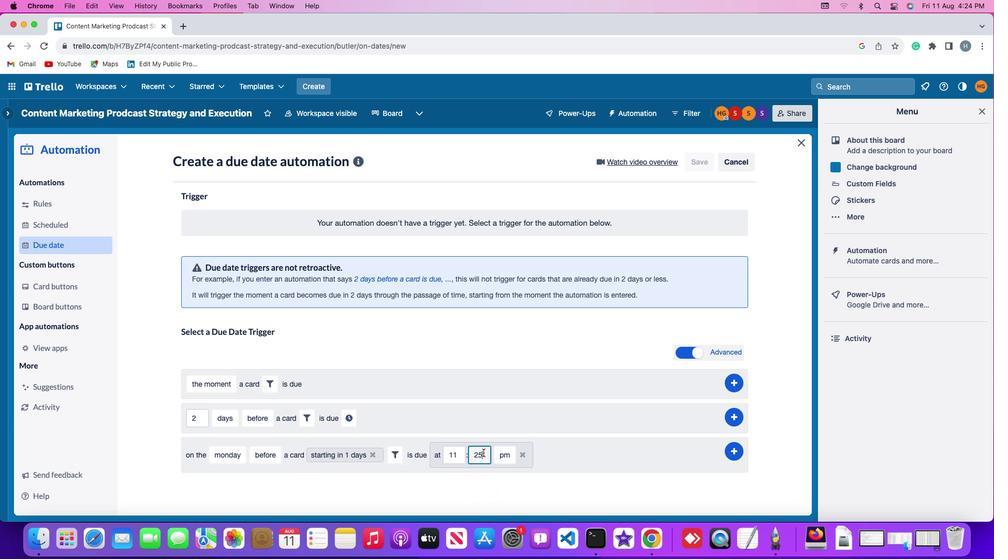 
Action: Key pressed Key.backspaceKey.backspace'0''0'
Screenshot: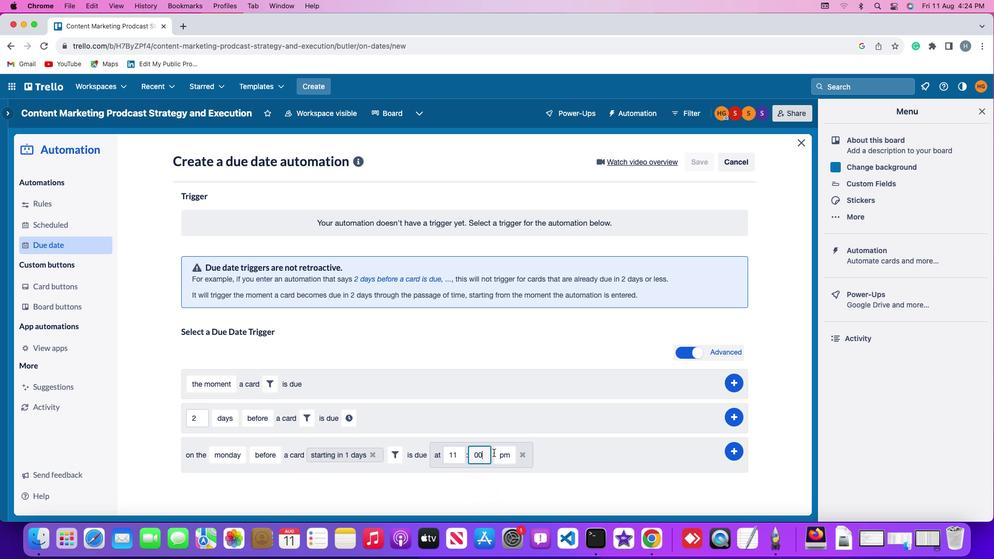 
Action: Mouse moved to (530, 455)
Screenshot: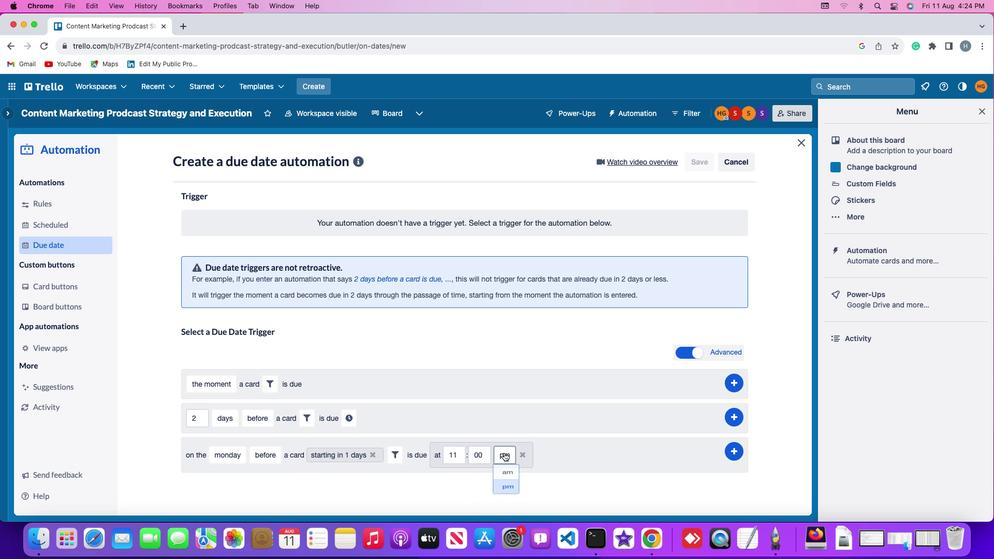 
Action: Mouse pressed left at (530, 455)
Screenshot: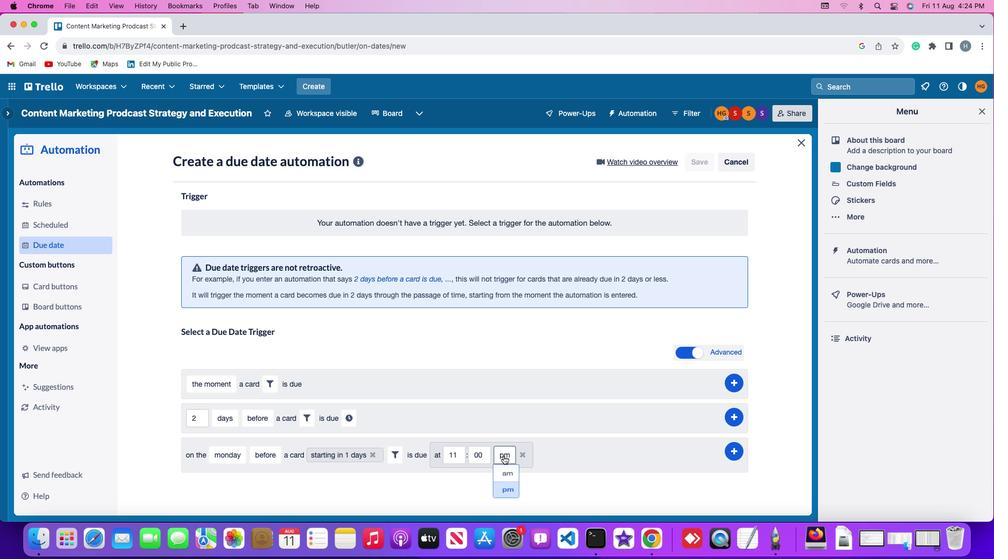
Action: Mouse moved to (527, 476)
Screenshot: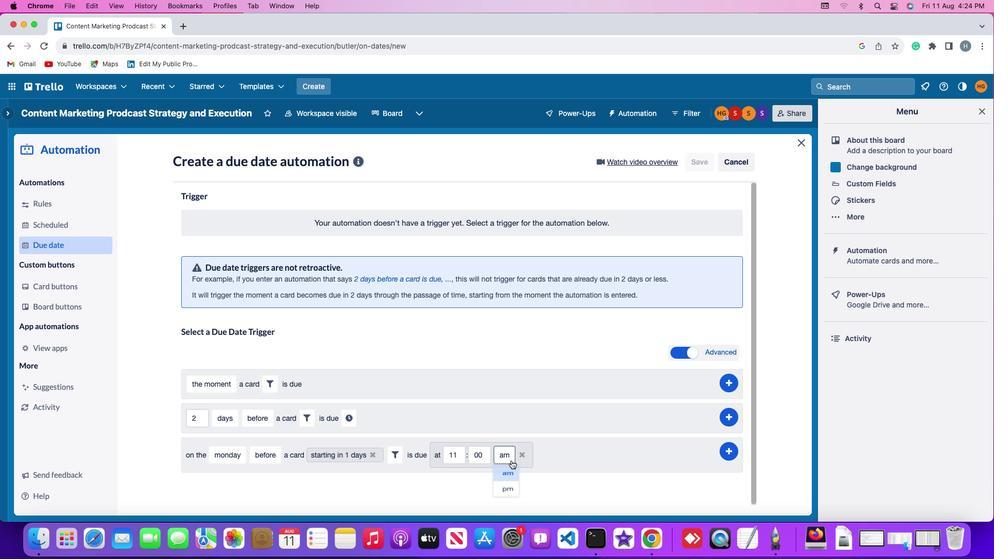 
Action: Mouse pressed left at (527, 476)
Screenshot: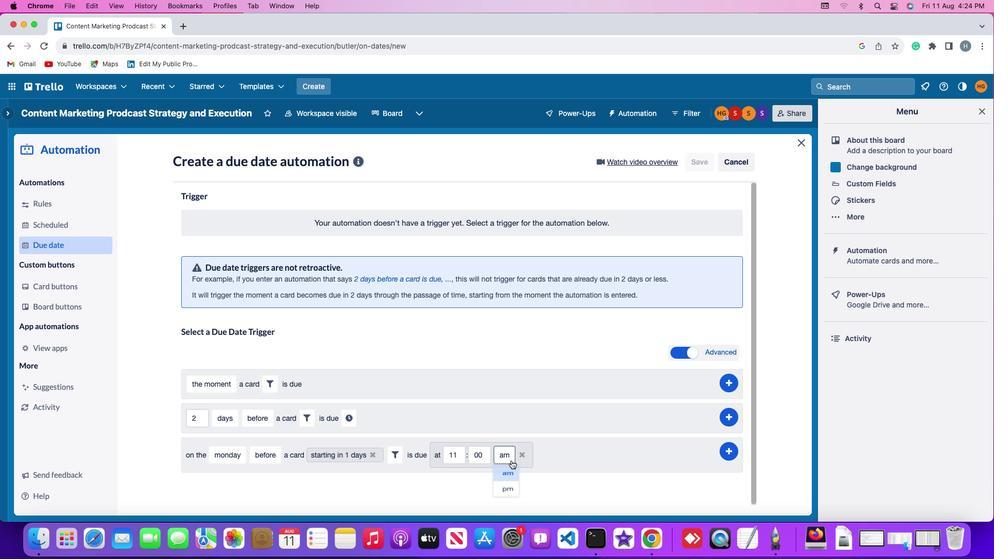 
Action: Mouse moved to (781, 451)
Screenshot: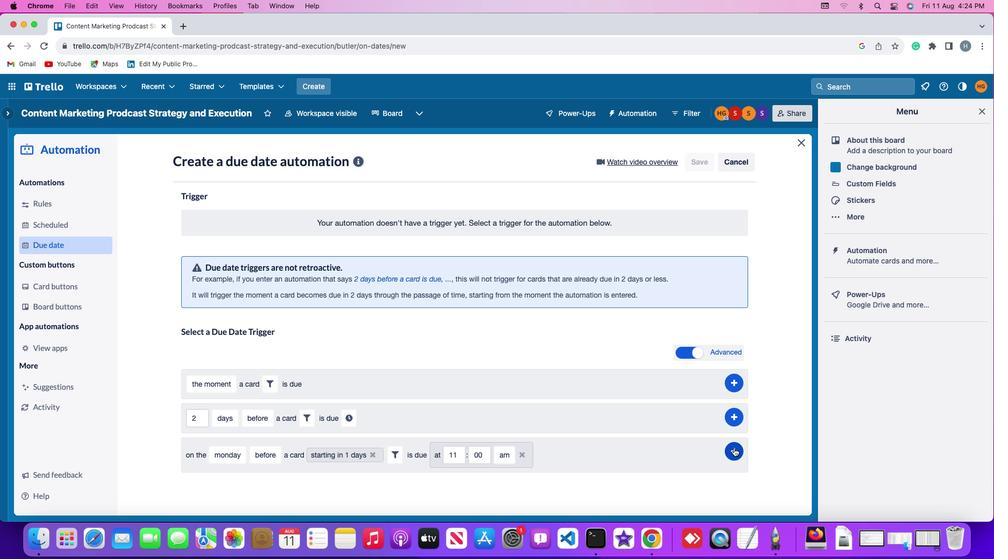 
Action: Mouse pressed left at (781, 451)
Screenshot: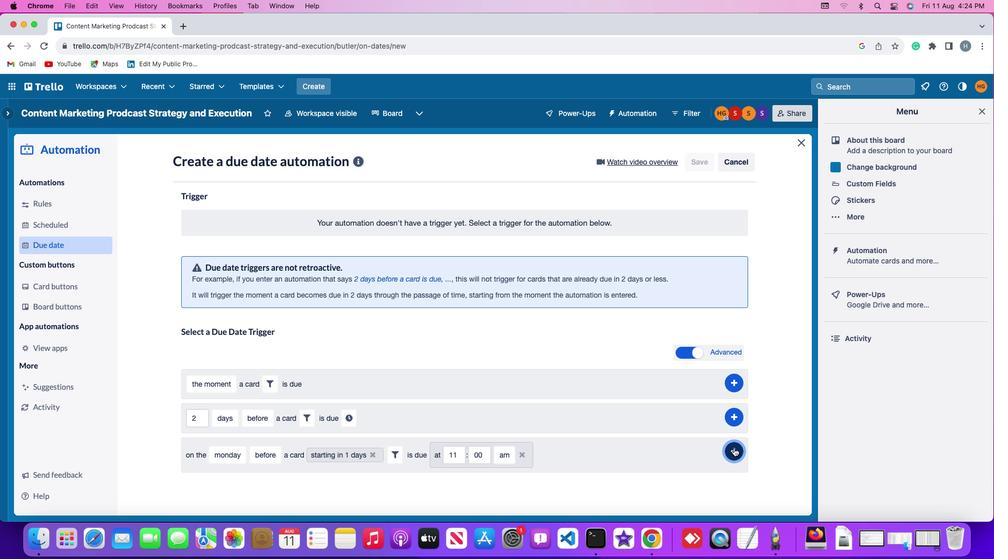 
Action: Mouse moved to (815, 340)
Screenshot: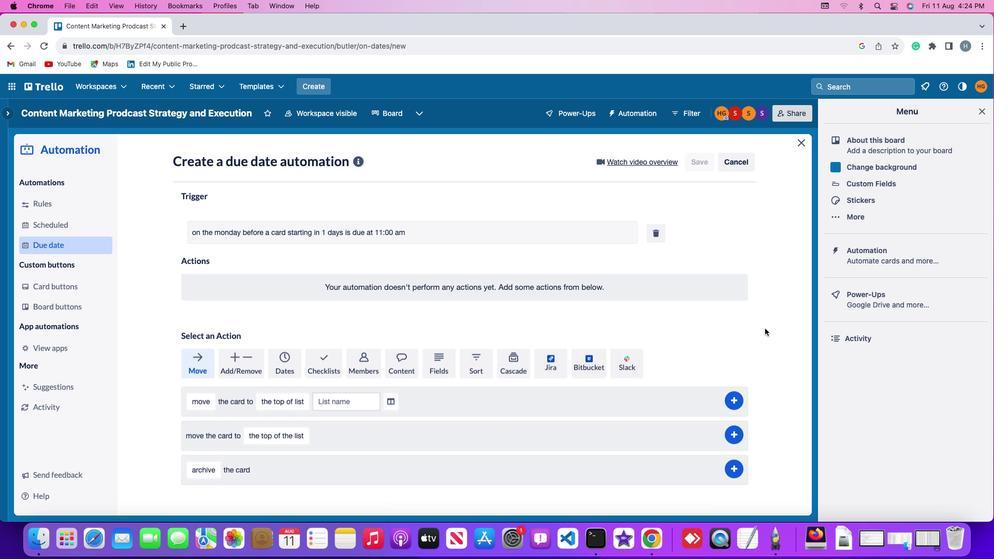 
